 Task: Look for space in 'Izbat al Burj, Egypt from 9th June, 2023 to 16th June, 2023 for 2 adults in price range Rs.8000 to Rs.16000. Place can be entire place with 2 bedrooms having 2 beds and 1 bathroom. Property type can be house, flat, guest house. Booking option can be shelf check-in. Required host language is English.
Action: Mouse moved to (438, 87)
Screenshot: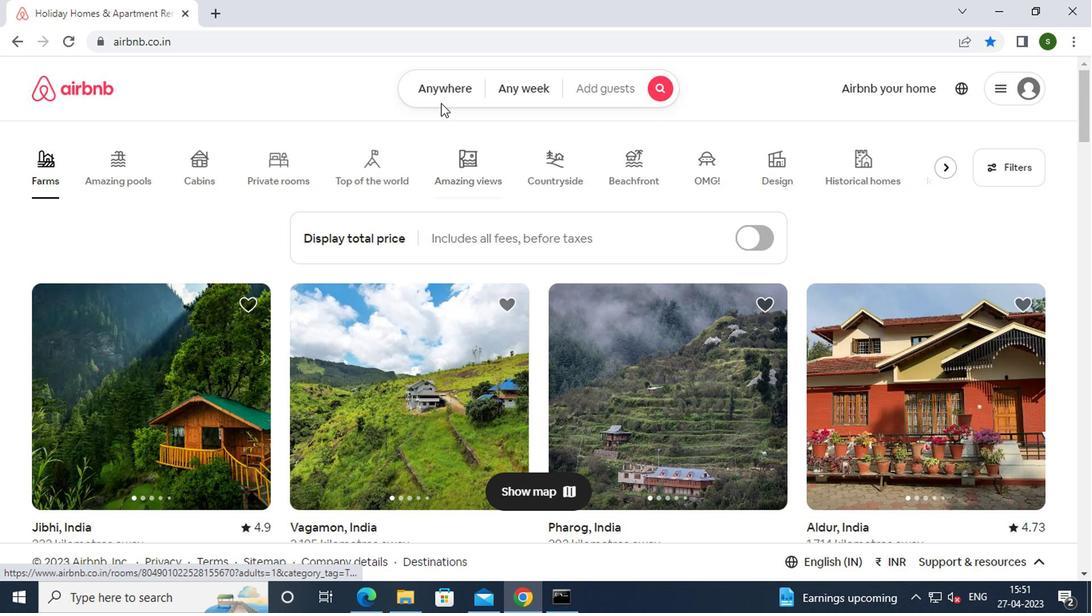
Action: Mouse pressed left at (438, 87)
Screenshot: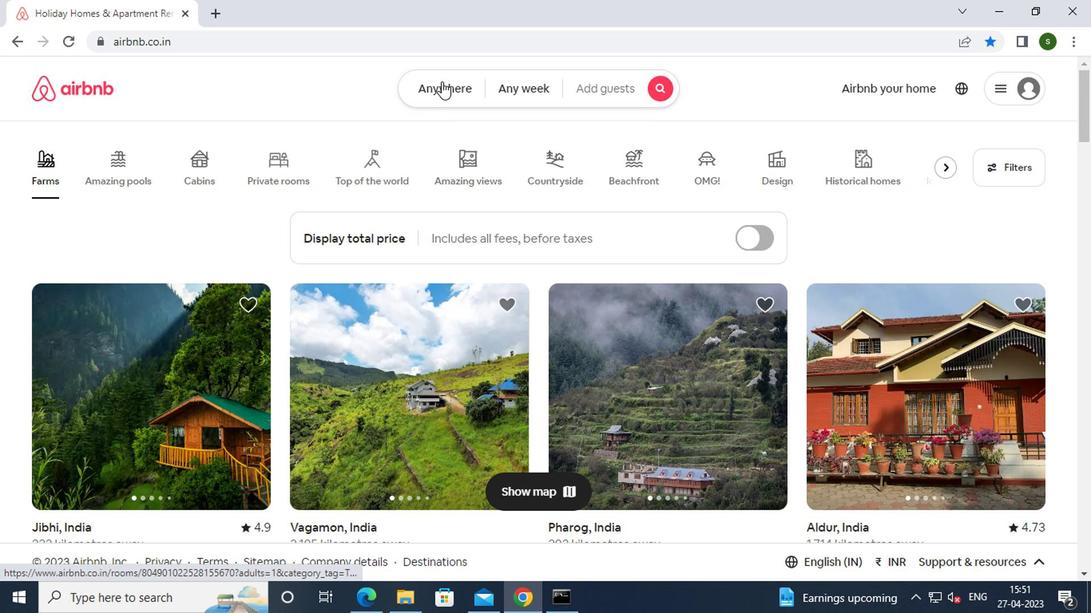 
Action: Mouse moved to (359, 161)
Screenshot: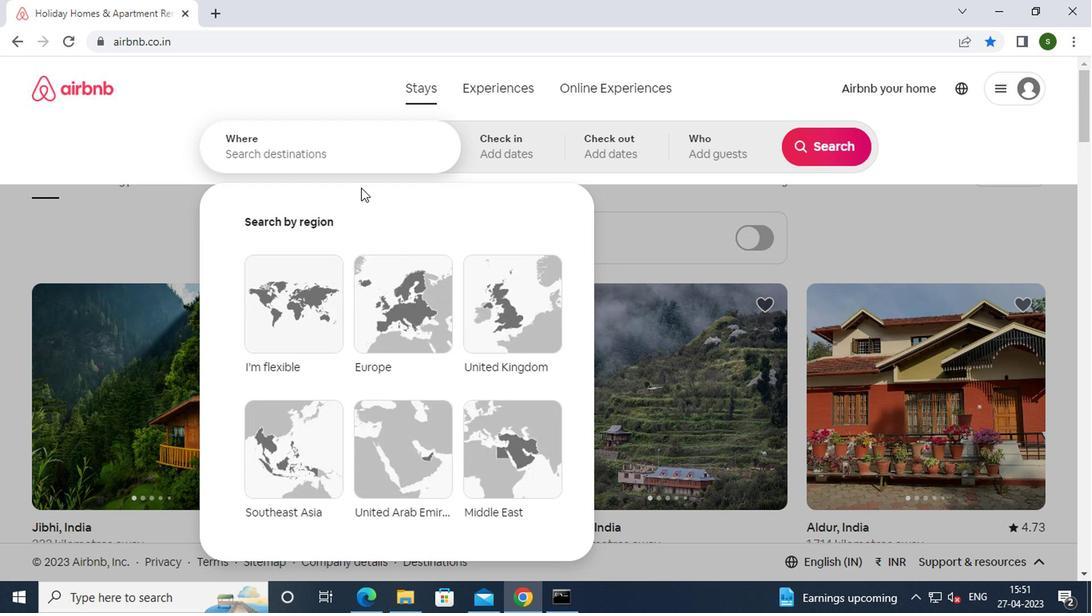 
Action: Mouse pressed left at (359, 161)
Screenshot: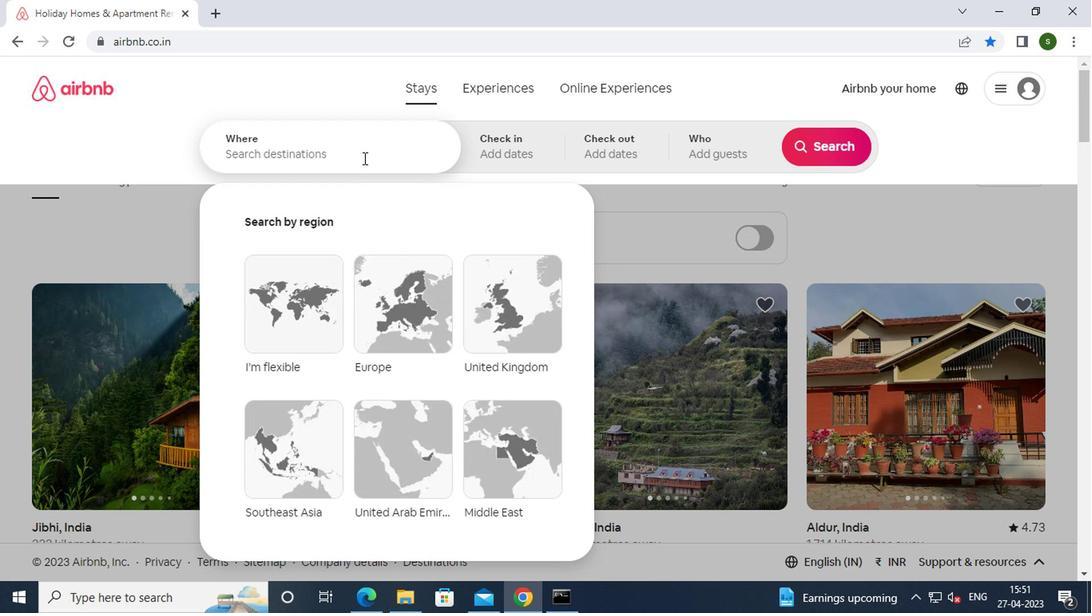 
Action: Key pressed i<Key.caps_lock>zbat<Key.space>al<Key.space><Key.caps_lock>b<Key.caps_lock>urj,<Key.space><Key.caps_lock>e<Key.caps_lock>gypt<Key.enter>
Screenshot: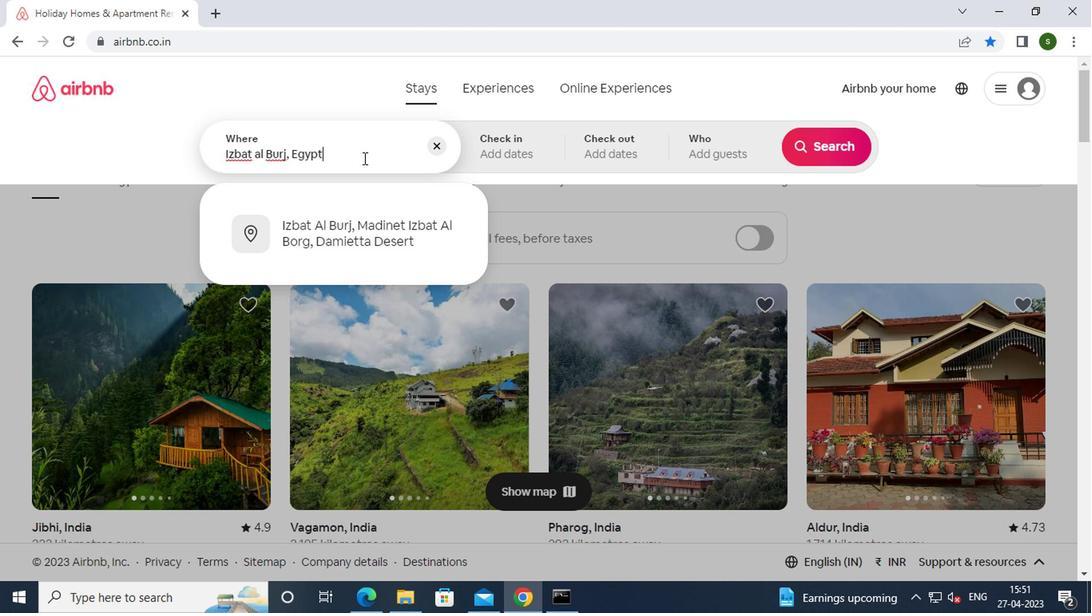 
Action: Mouse moved to (812, 261)
Screenshot: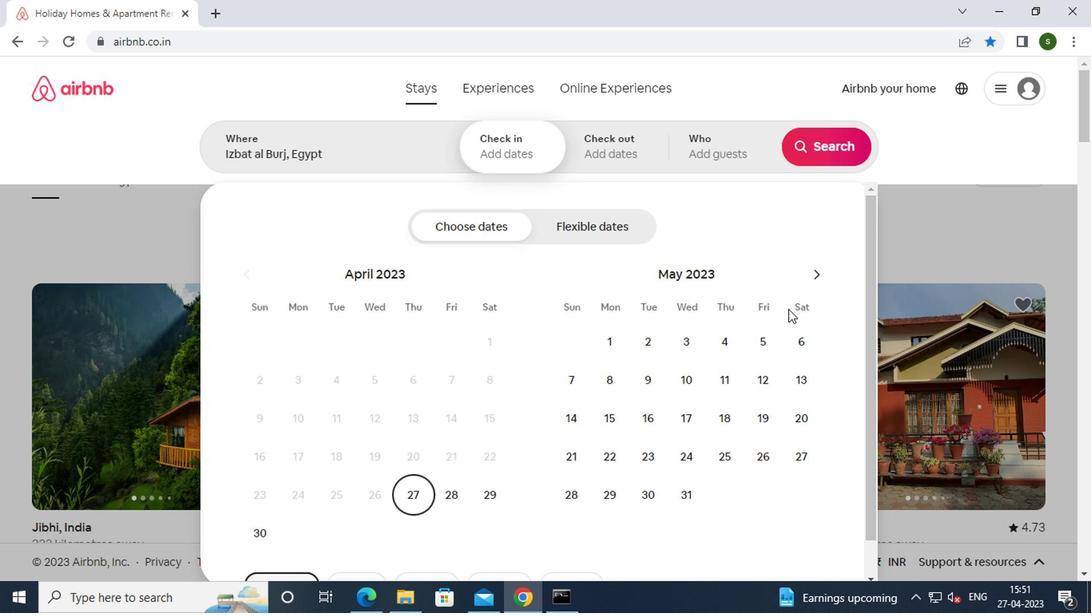 
Action: Mouse pressed left at (812, 261)
Screenshot: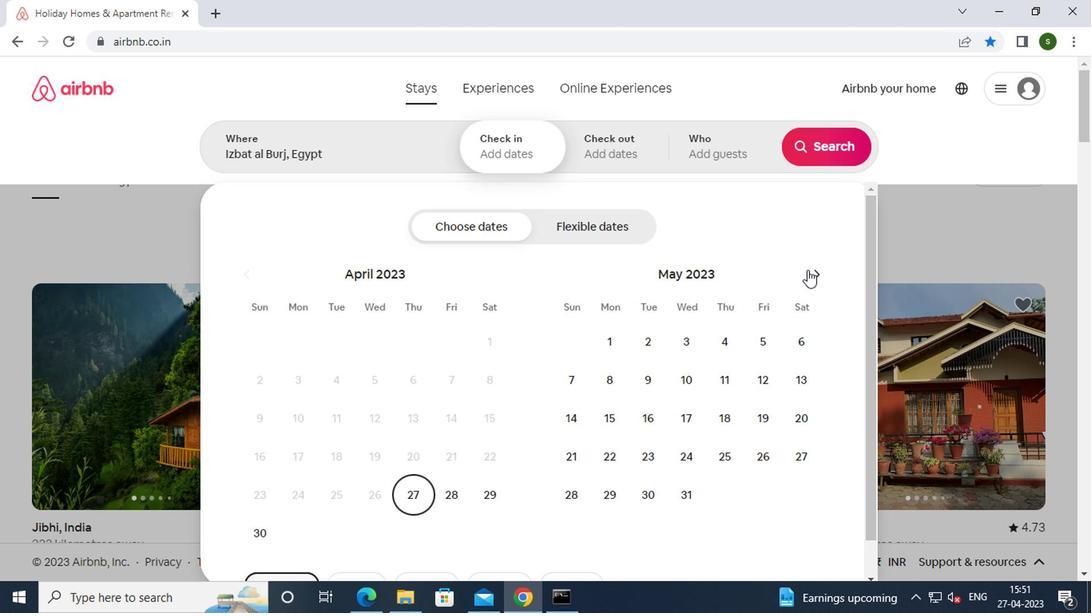 
Action: Mouse moved to (813, 271)
Screenshot: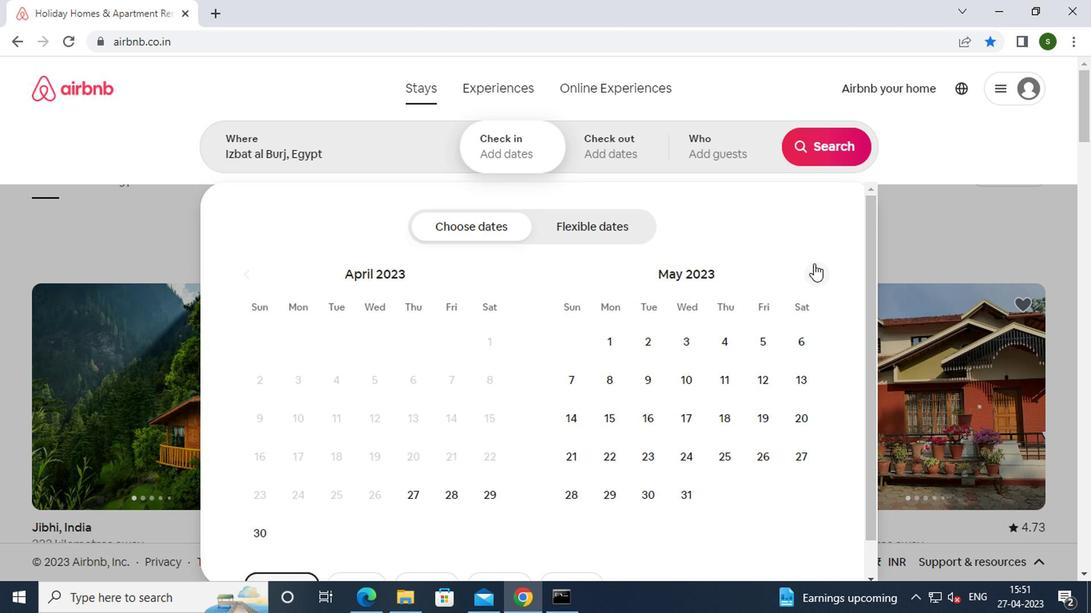 
Action: Mouse pressed left at (813, 271)
Screenshot: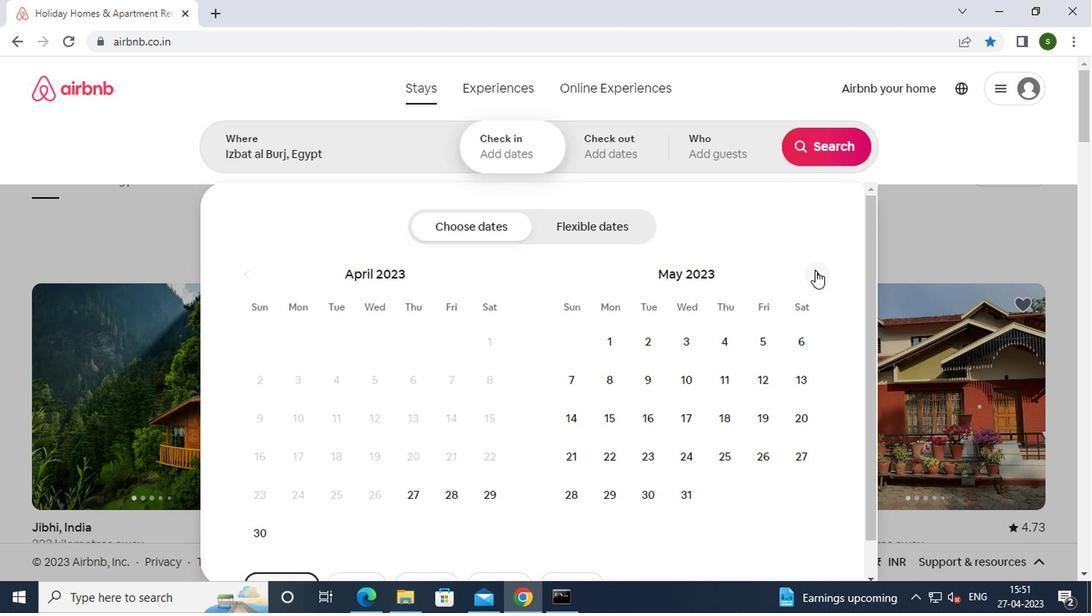 
Action: Mouse moved to (768, 383)
Screenshot: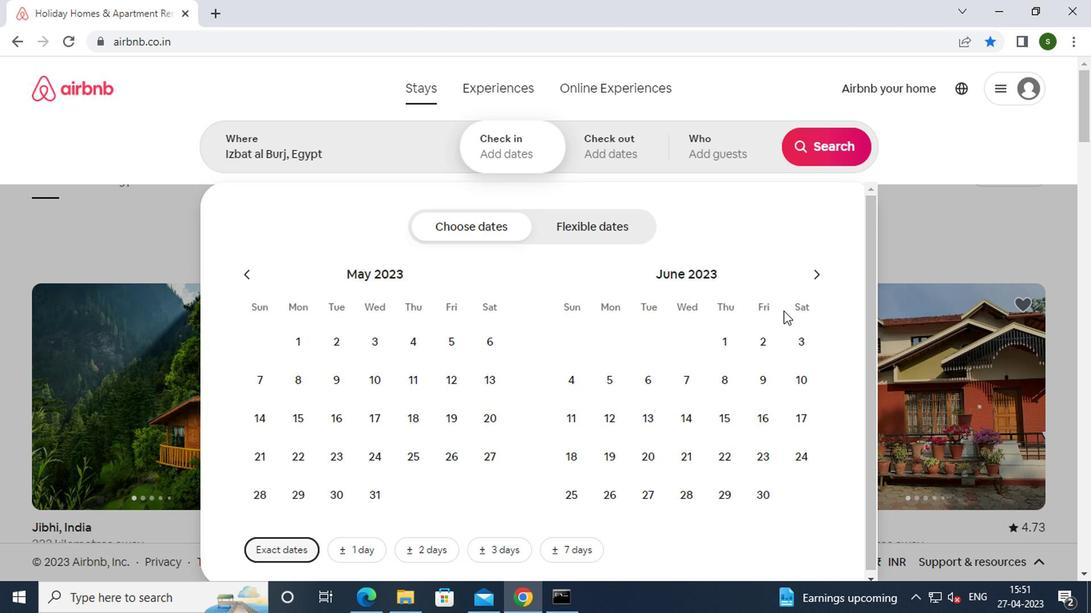 
Action: Mouse pressed left at (768, 383)
Screenshot: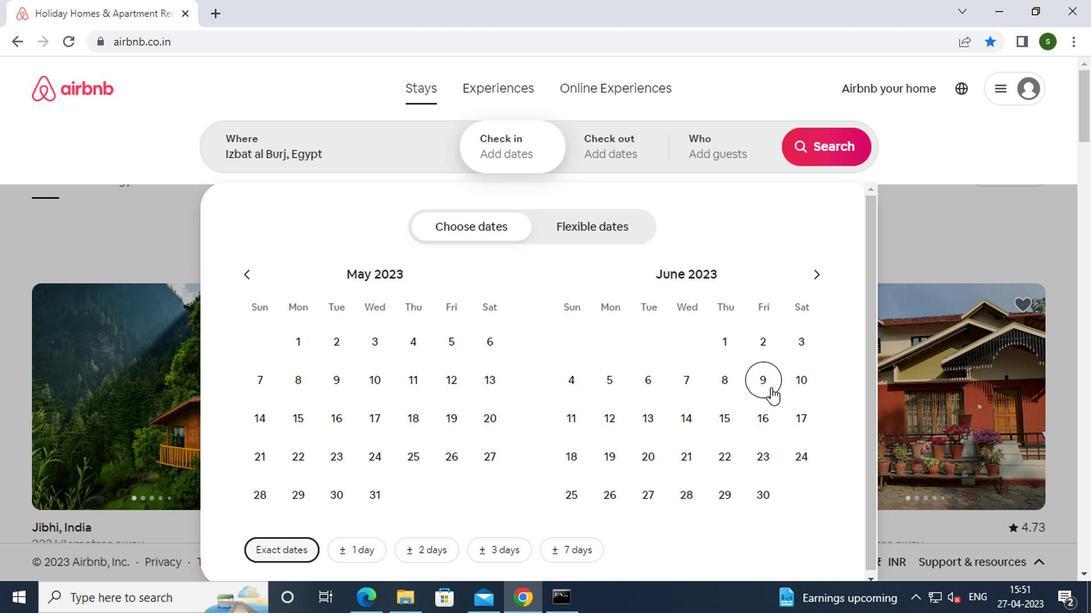 
Action: Mouse moved to (757, 414)
Screenshot: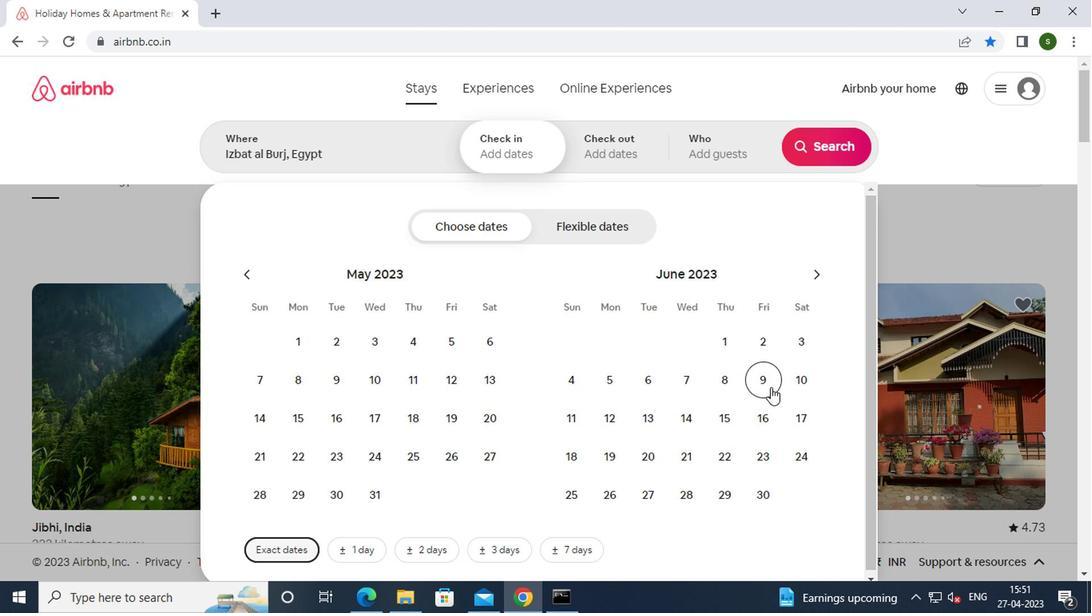 
Action: Mouse pressed left at (757, 414)
Screenshot: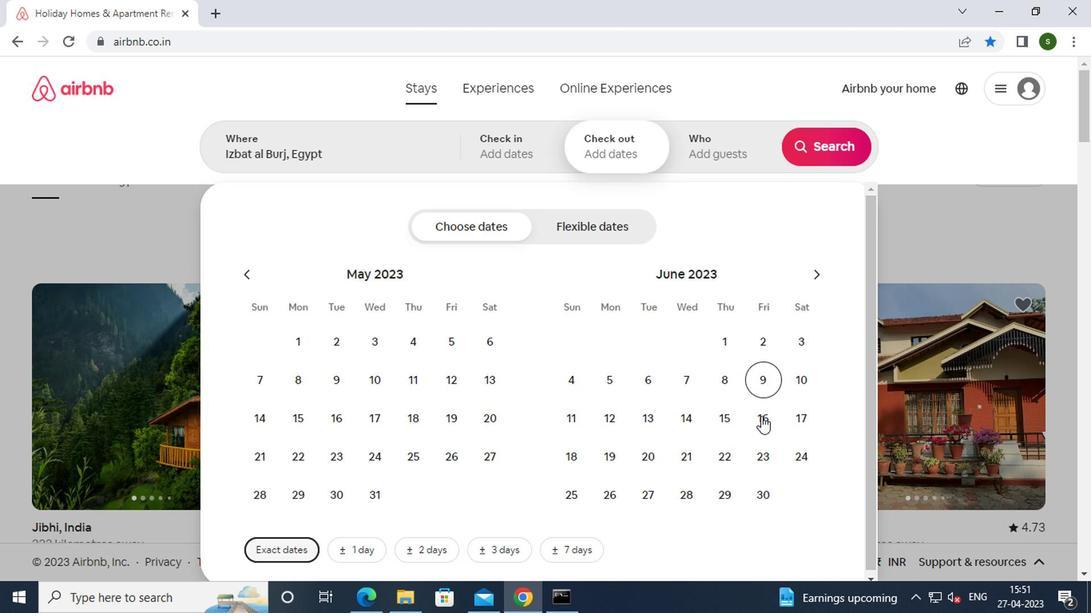 
Action: Mouse moved to (733, 161)
Screenshot: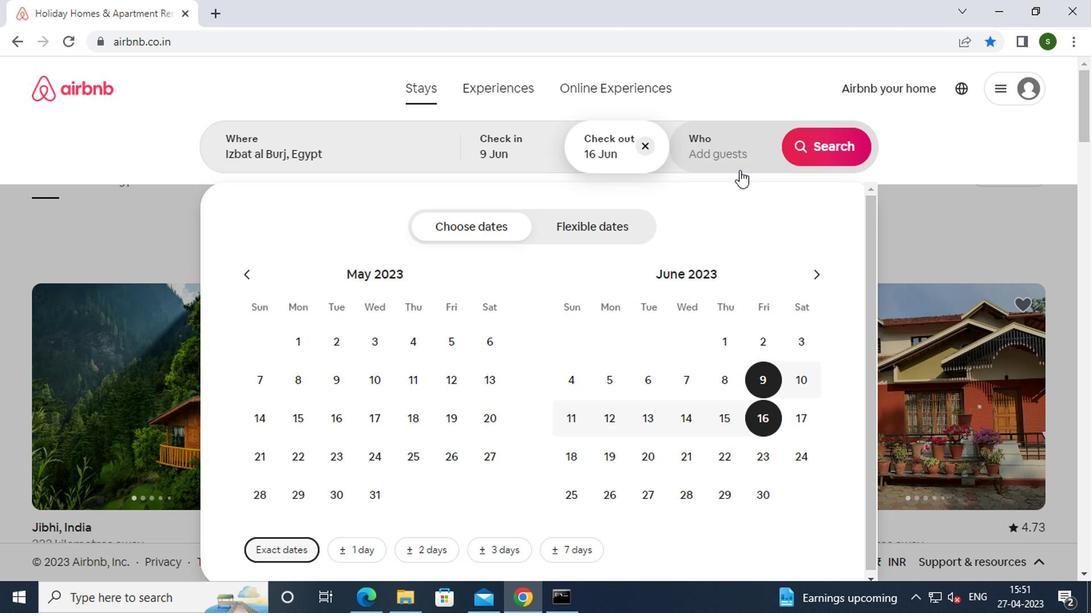 
Action: Mouse pressed left at (733, 161)
Screenshot: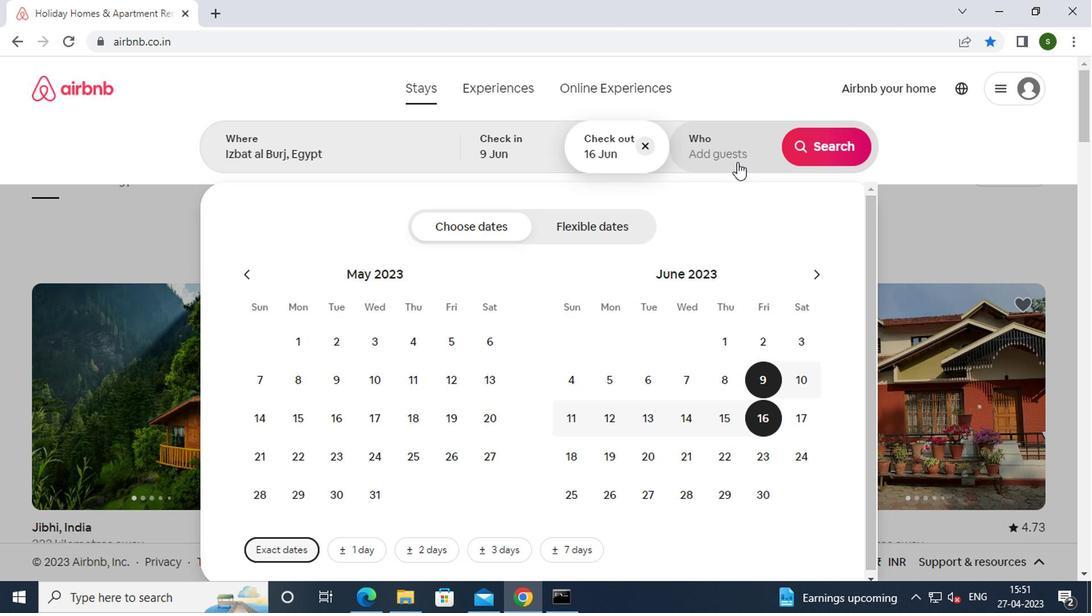 
Action: Mouse moved to (833, 236)
Screenshot: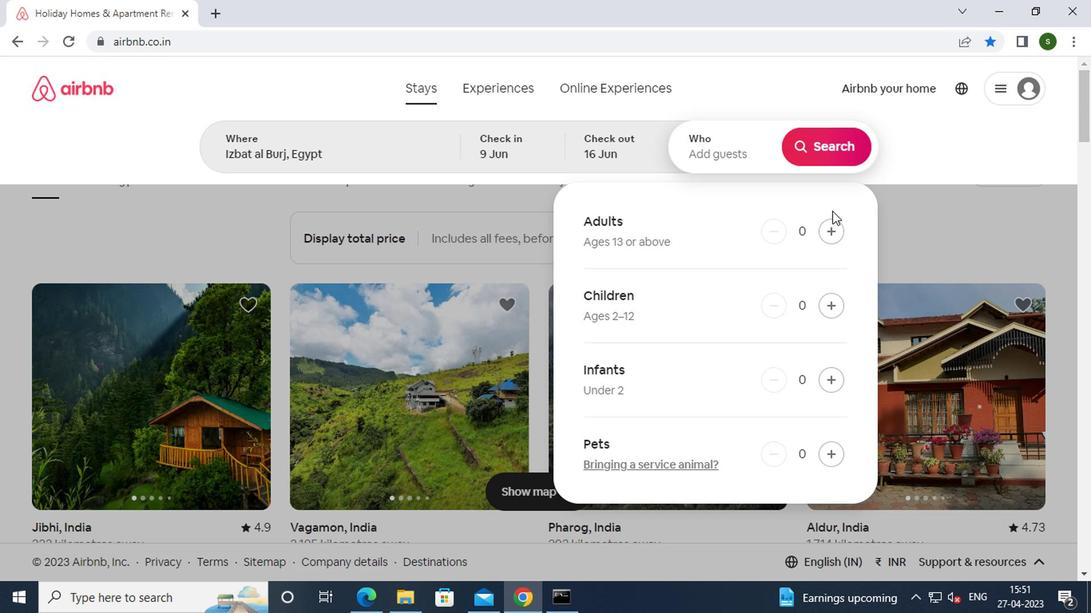 
Action: Mouse pressed left at (833, 236)
Screenshot: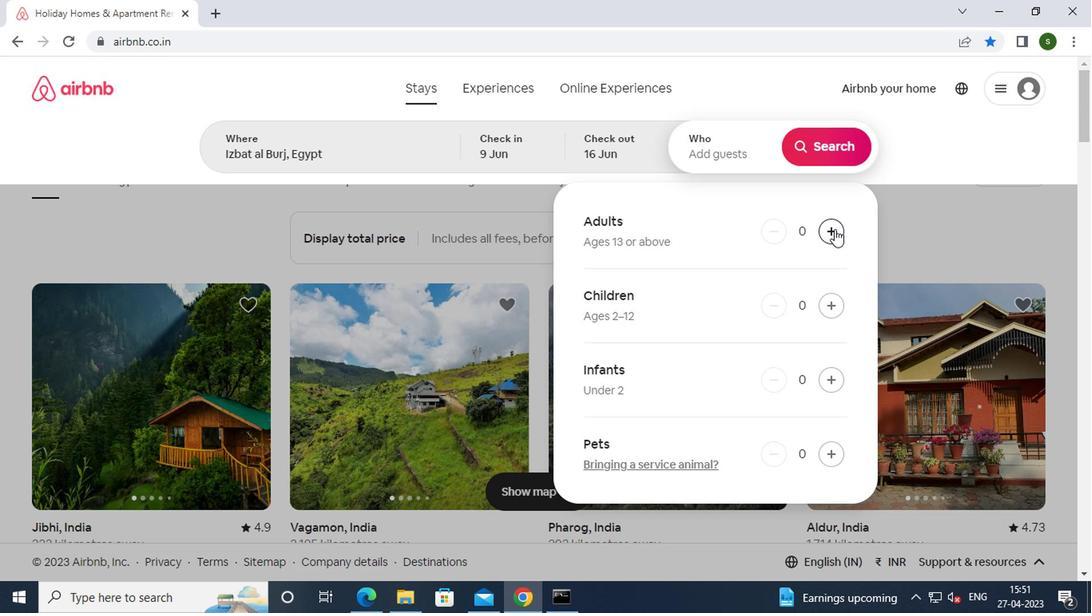 
Action: Mouse pressed left at (833, 236)
Screenshot: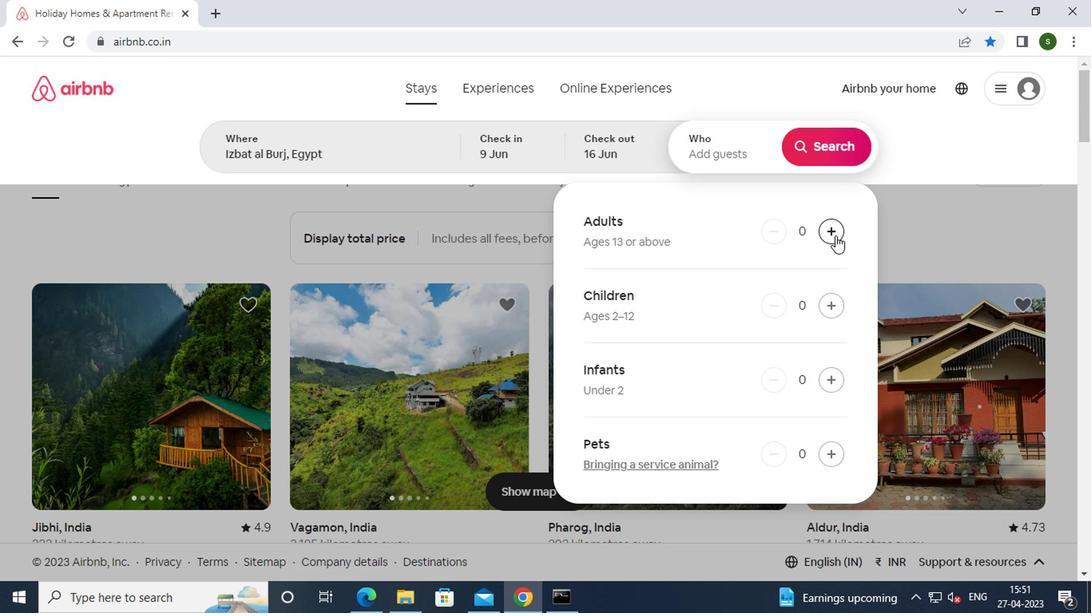 
Action: Mouse moved to (813, 150)
Screenshot: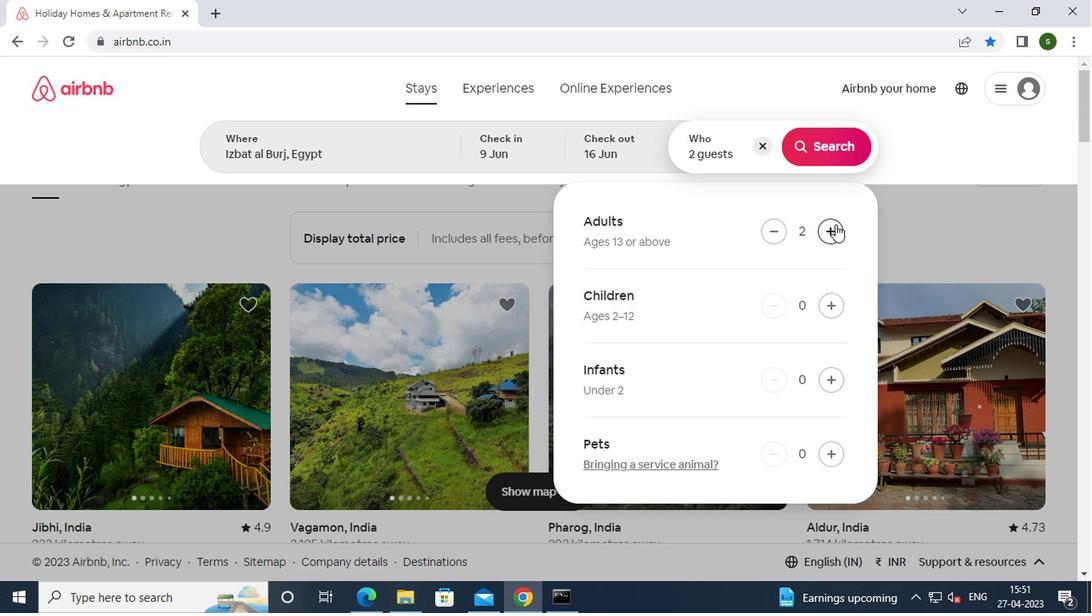 
Action: Mouse pressed left at (813, 150)
Screenshot: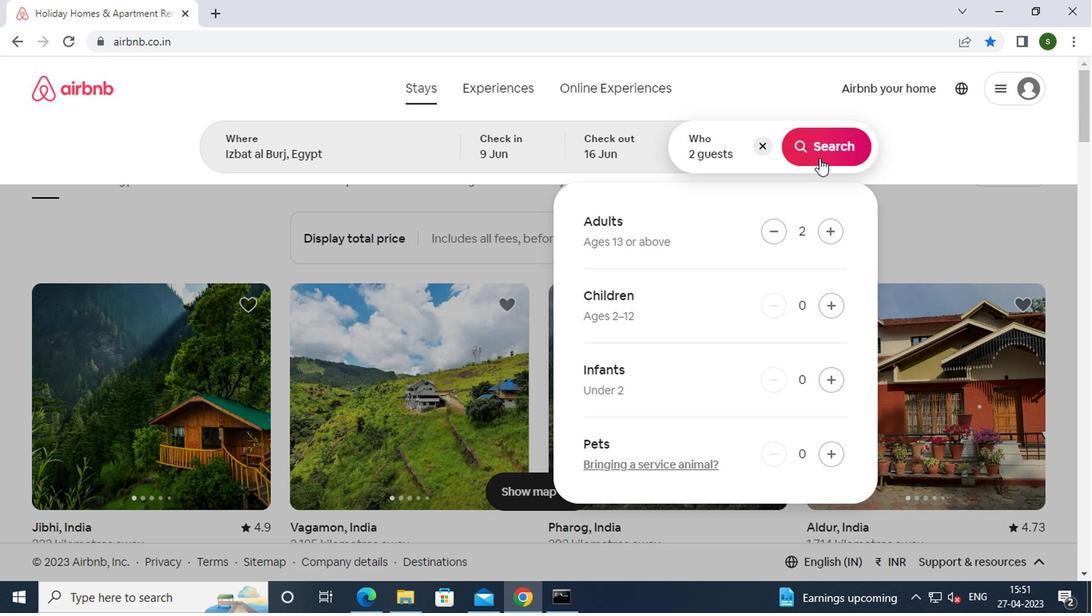 
Action: Mouse moved to (993, 155)
Screenshot: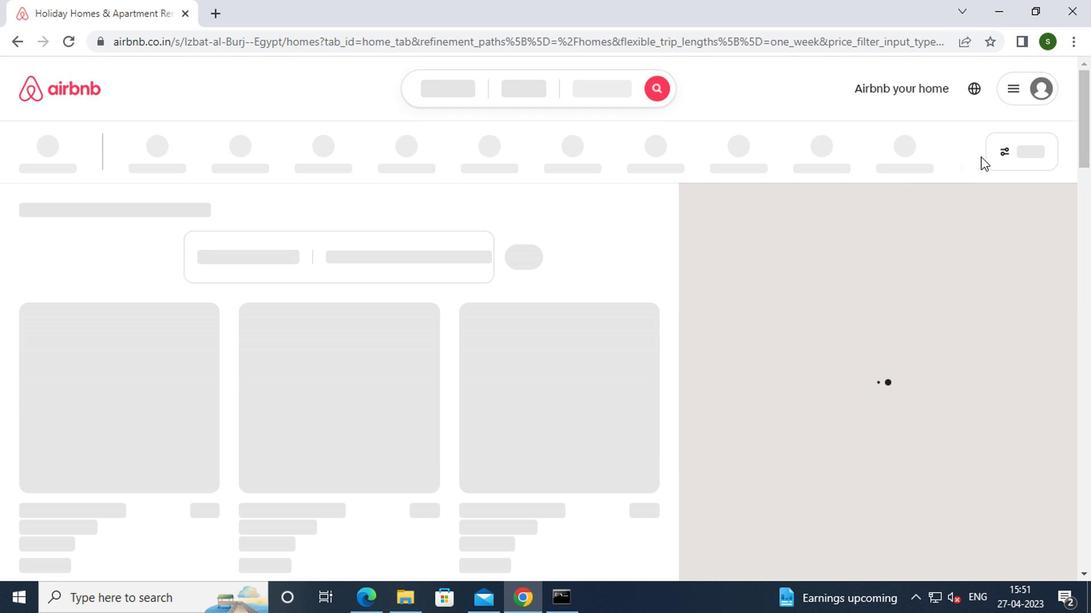 
Action: Mouse pressed left at (993, 155)
Screenshot: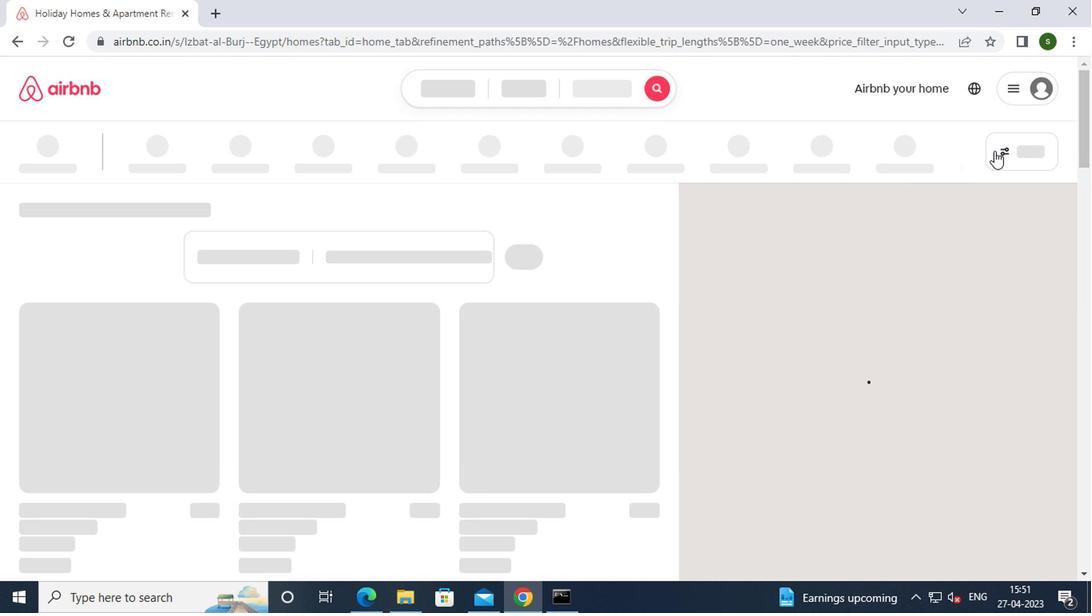 
Action: Mouse pressed left at (993, 155)
Screenshot: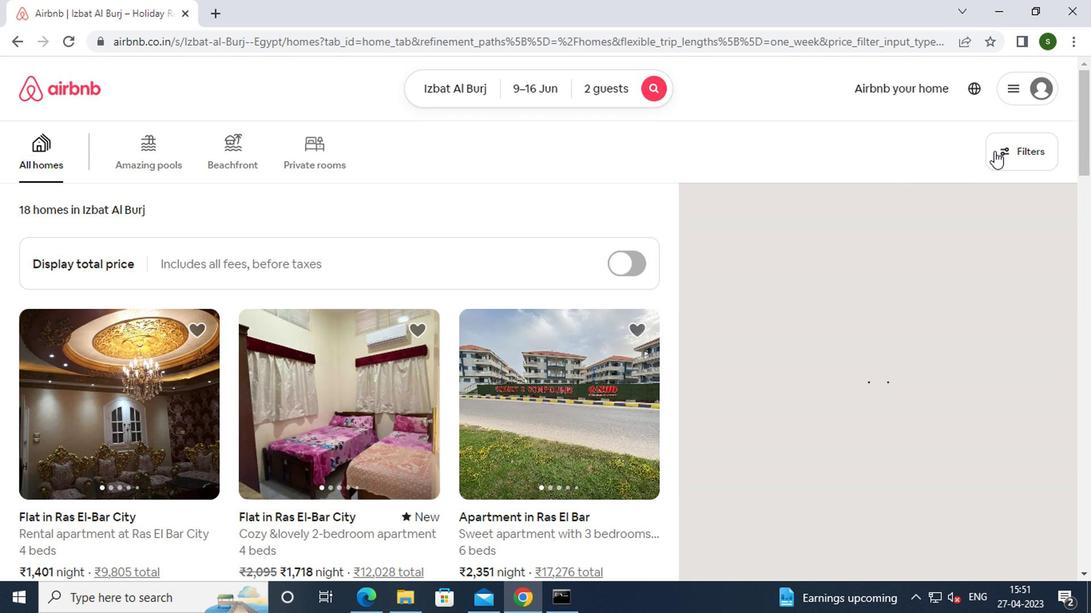 
Action: Mouse moved to (405, 359)
Screenshot: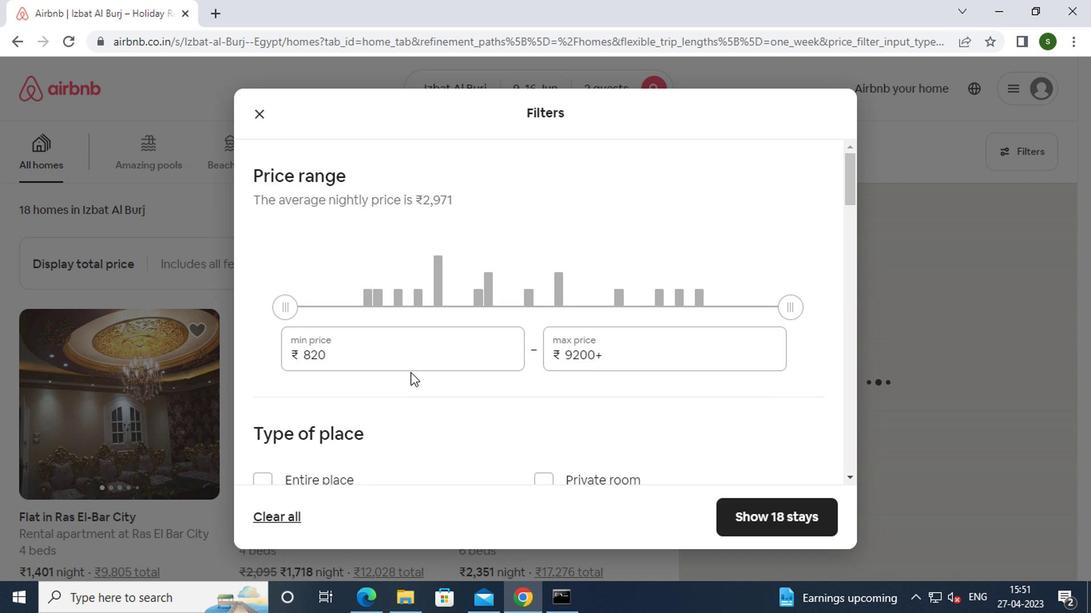 
Action: Mouse pressed left at (405, 359)
Screenshot: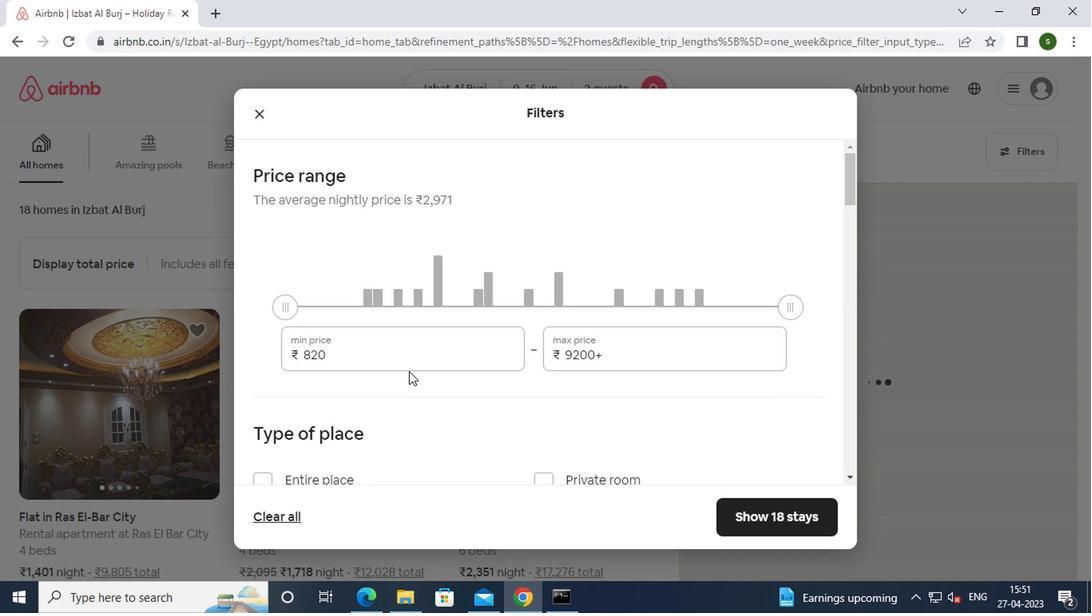 
Action: Key pressed <Key.backspace><Key.backspace><Key.backspace><Key.backspace><Key.backspace>8000
Screenshot: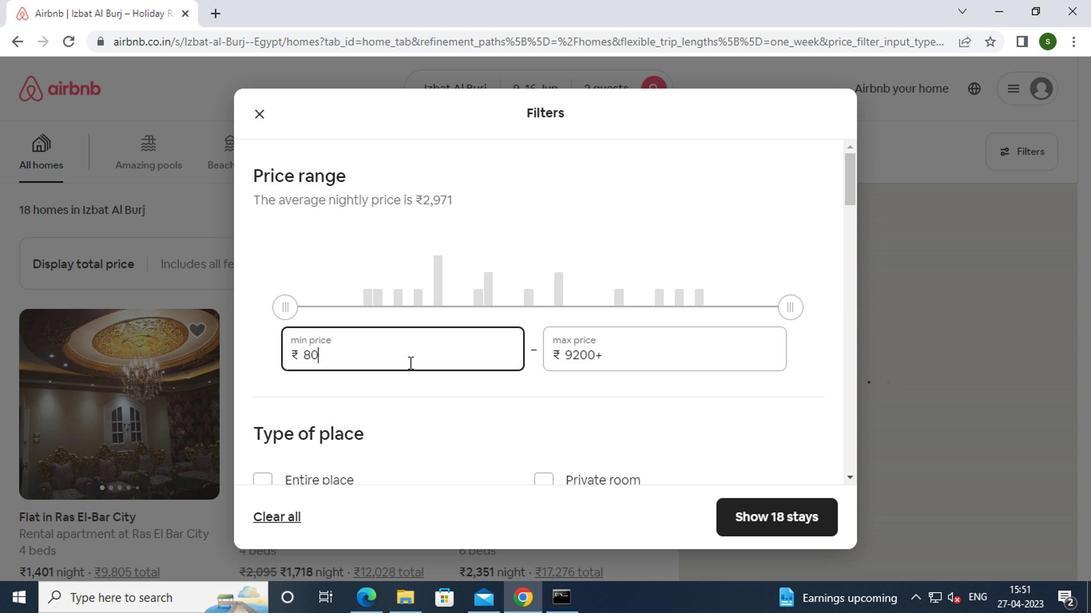 
Action: Mouse moved to (628, 355)
Screenshot: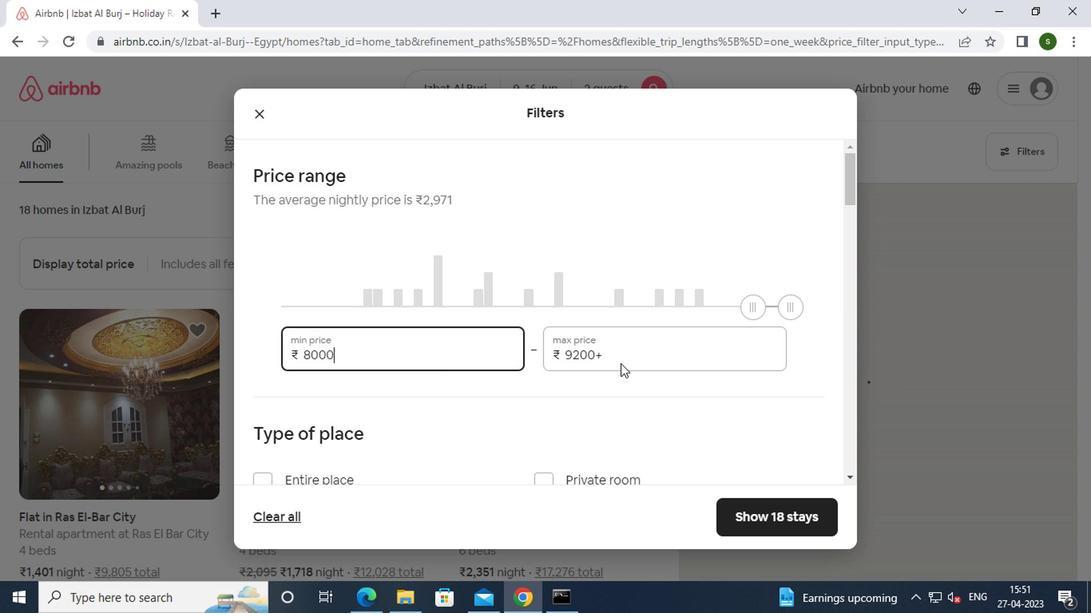 
Action: Mouse pressed left at (628, 355)
Screenshot: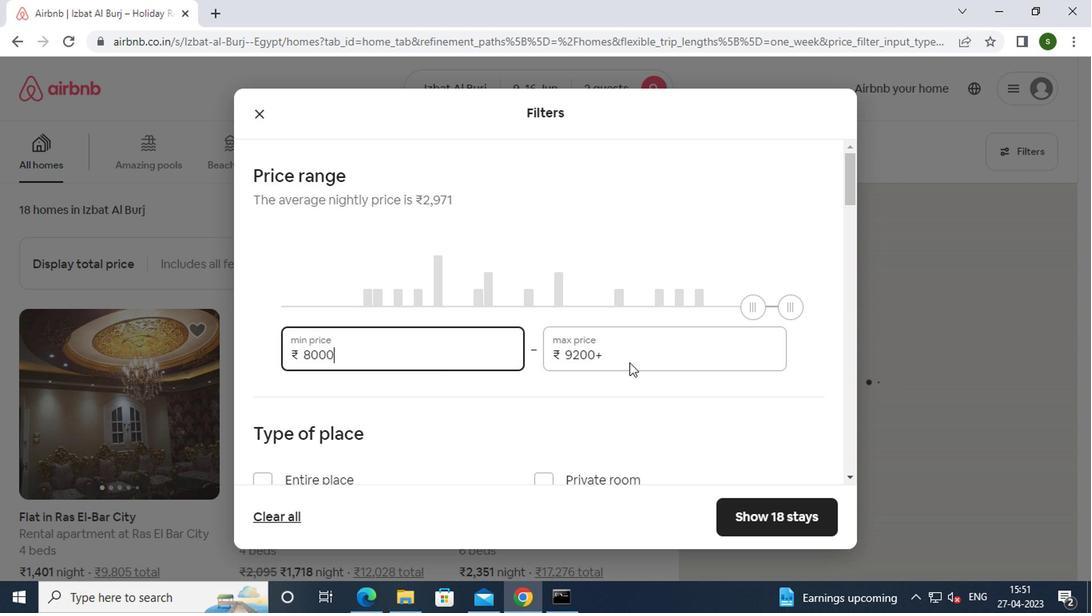 
Action: Key pressed <Key.backspace><Key.backspace><Key.backspace><Key.backspace><Key.backspace><Key.backspace><Key.backspace><Key.backspace><Key.backspace><Key.backspace><Key.backspace>16000
Screenshot: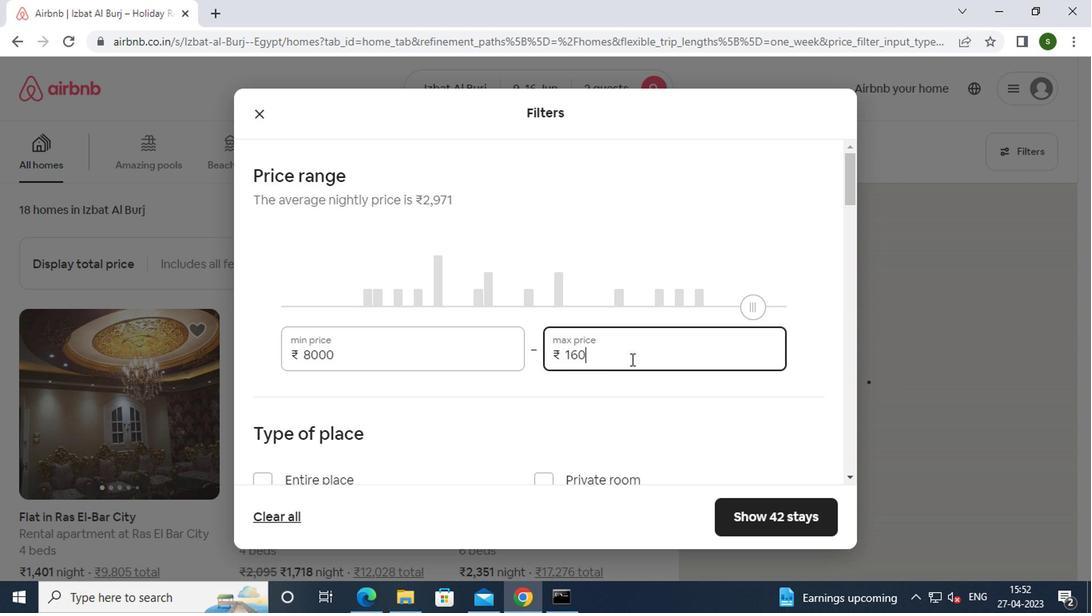 
Action: Mouse moved to (546, 363)
Screenshot: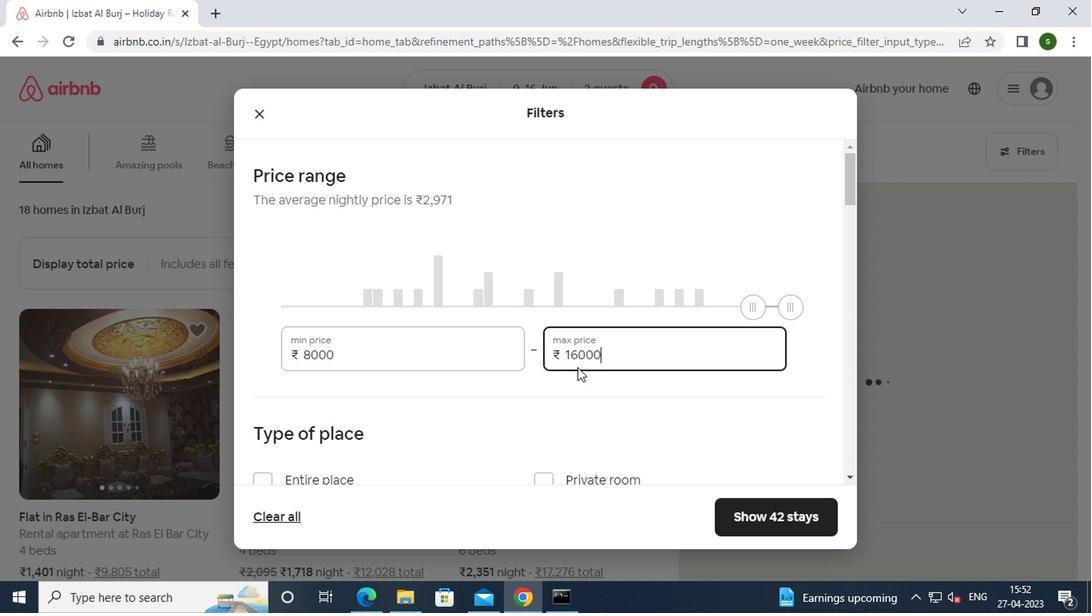 
Action: Mouse scrolled (546, 362) with delta (0, -1)
Screenshot: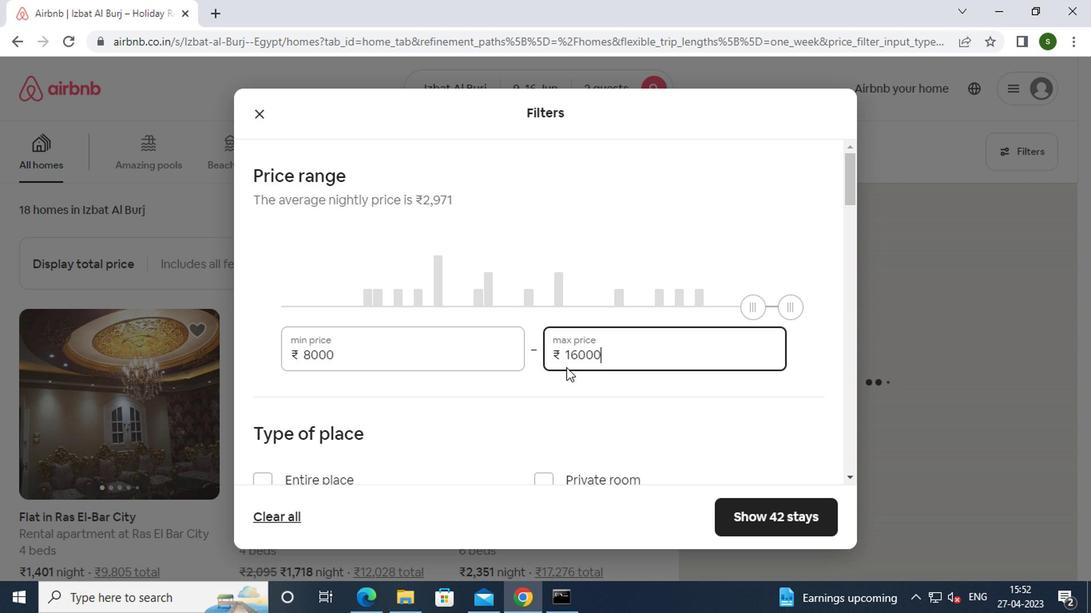 
Action: Mouse scrolled (546, 362) with delta (0, -1)
Screenshot: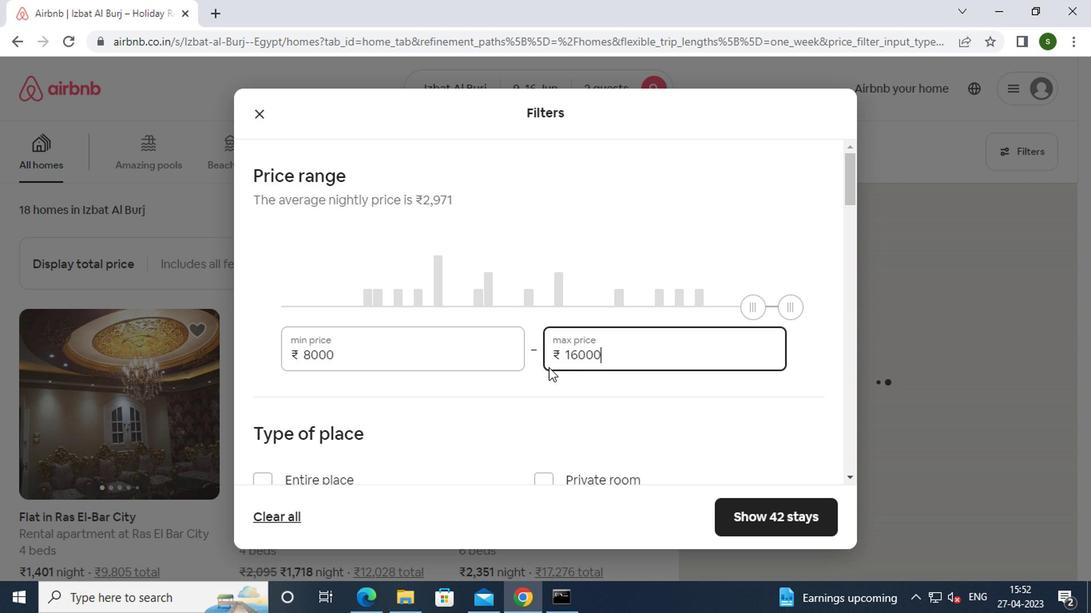 
Action: Mouse moved to (337, 314)
Screenshot: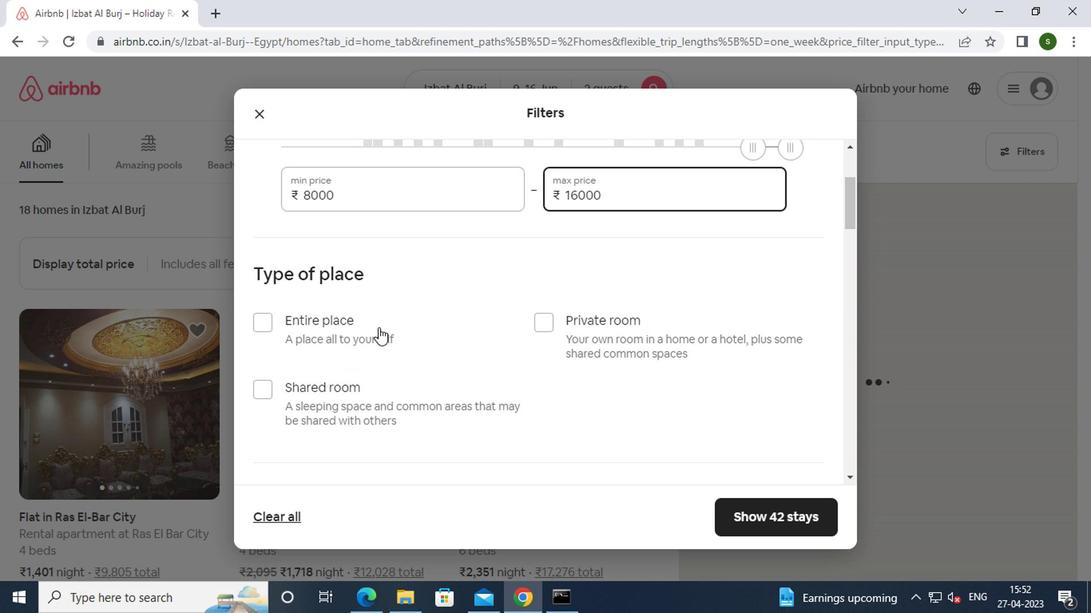 
Action: Mouse pressed left at (337, 314)
Screenshot: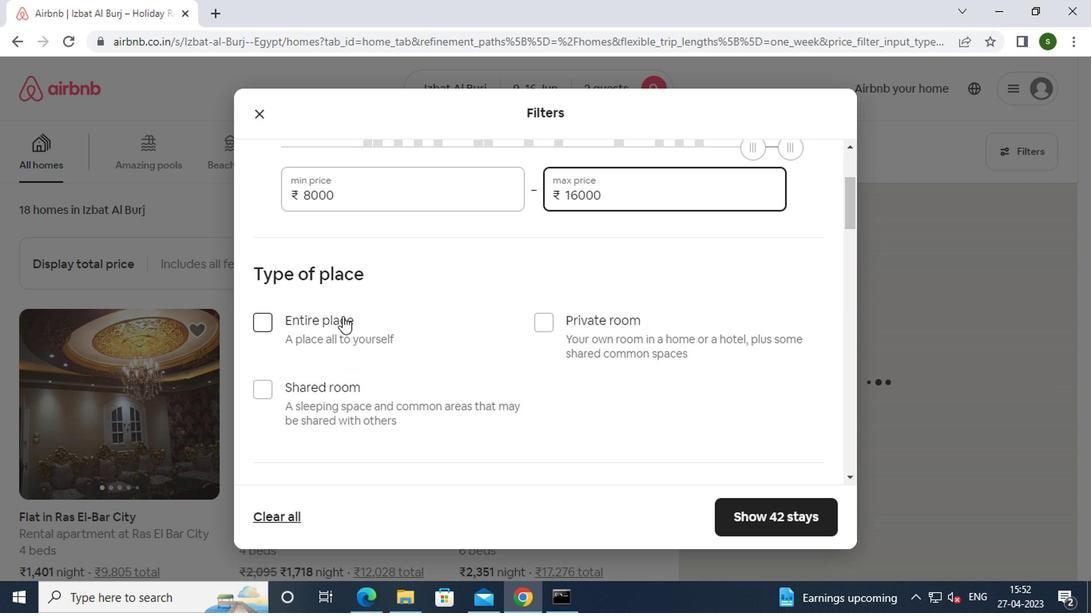
Action: Mouse moved to (422, 319)
Screenshot: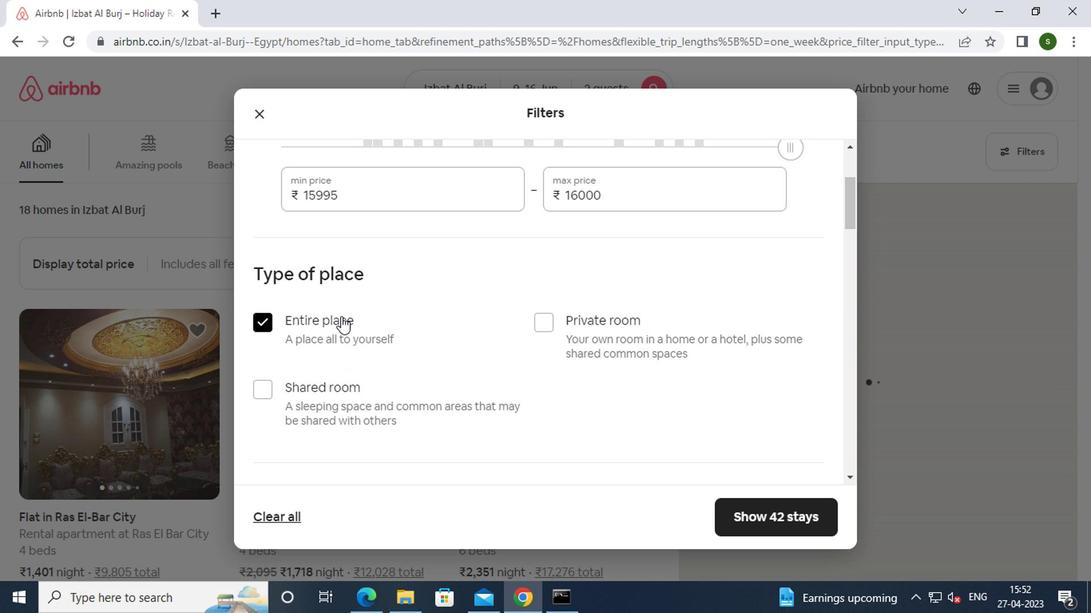 
Action: Mouse scrolled (422, 318) with delta (0, -1)
Screenshot: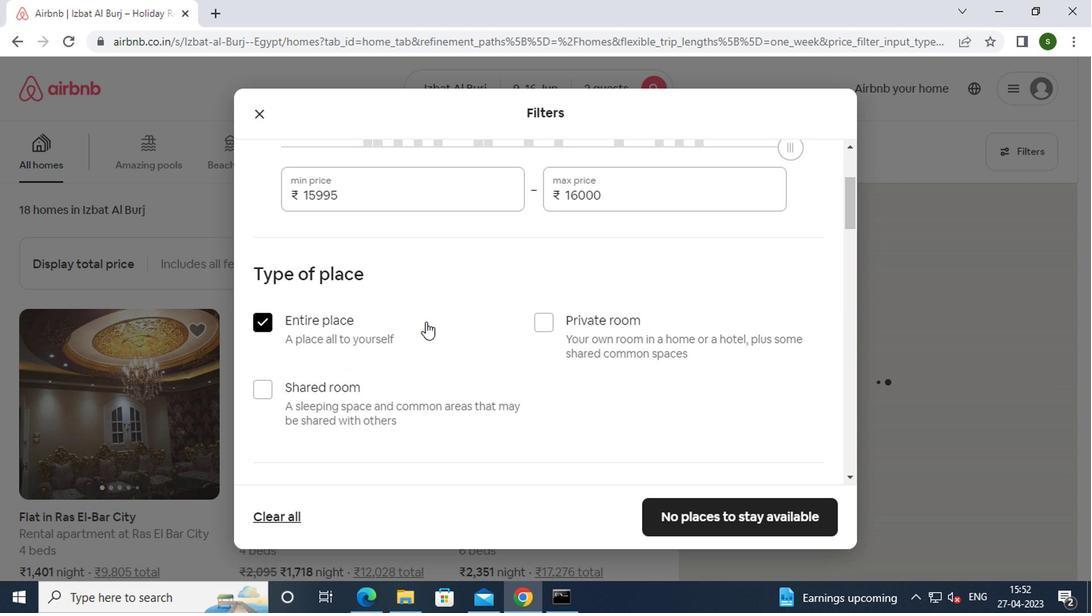
Action: Mouse scrolled (422, 318) with delta (0, -1)
Screenshot: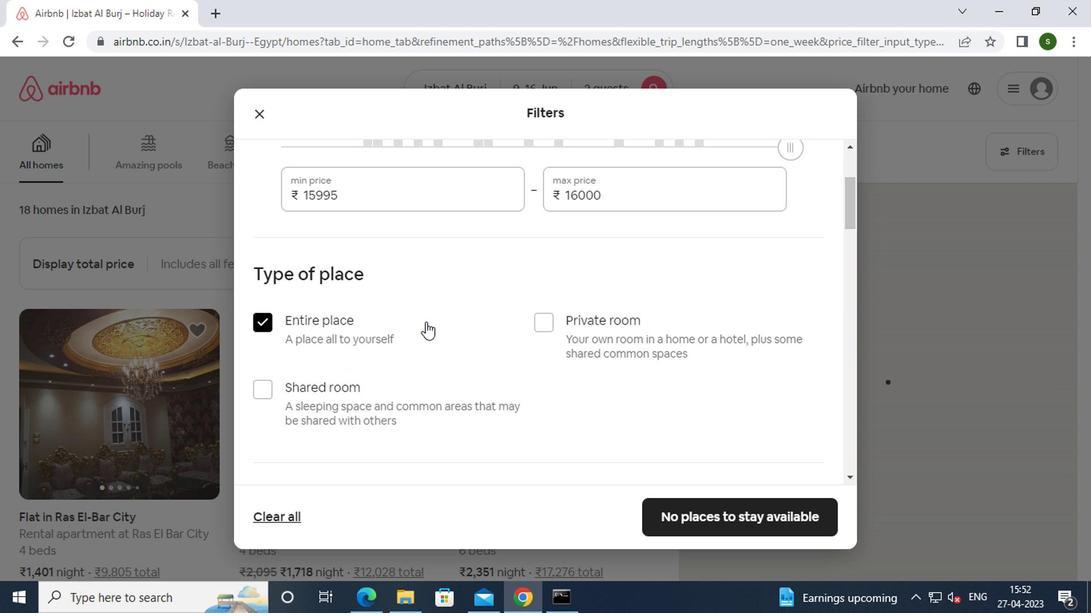 
Action: Mouse scrolled (422, 318) with delta (0, -1)
Screenshot: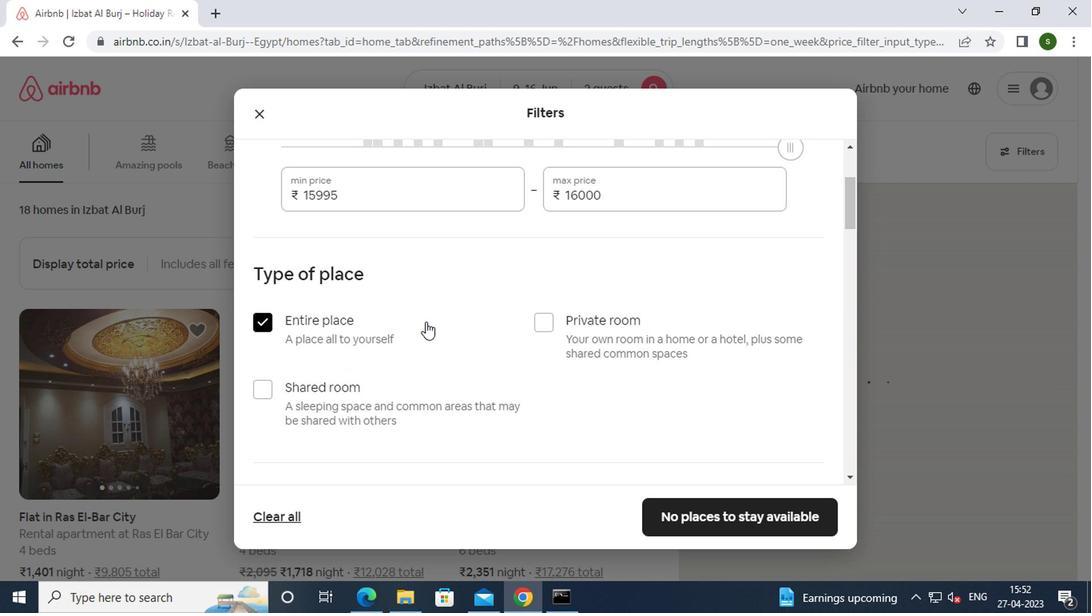 
Action: Mouse scrolled (422, 318) with delta (0, -1)
Screenshot: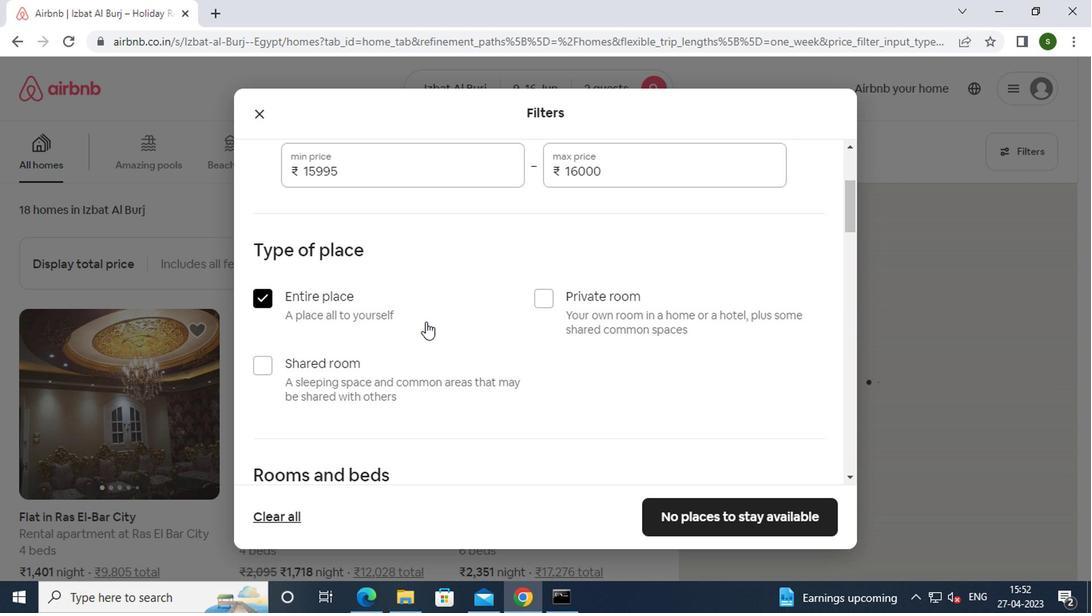 
Action: Mouse scrolled (422, 318) with delta (0, -1)
Screenshot: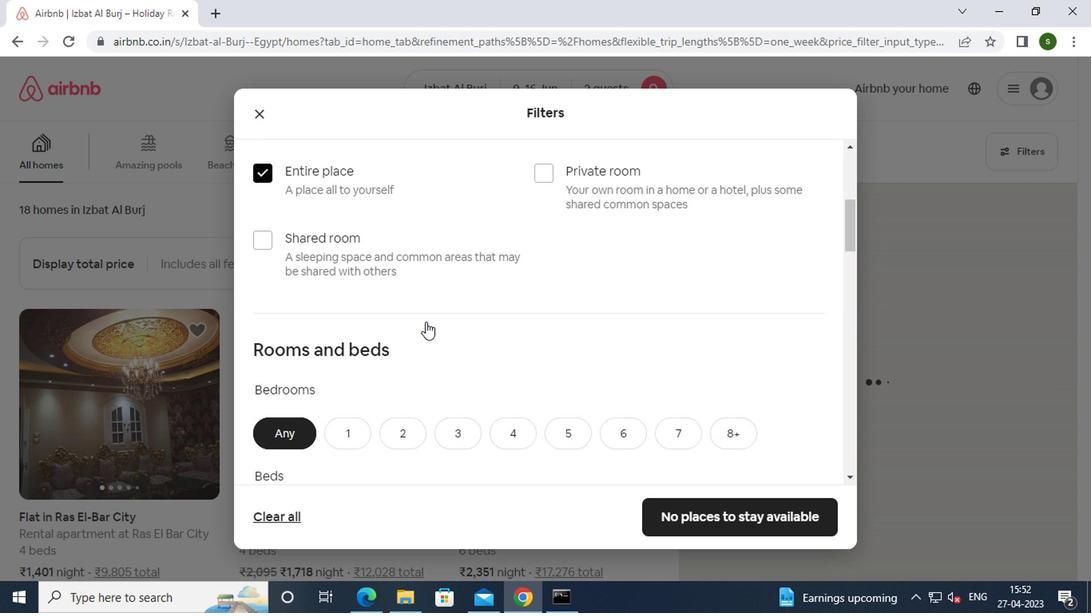 
Action: Mouse moved to (401, 179)
Screenshot: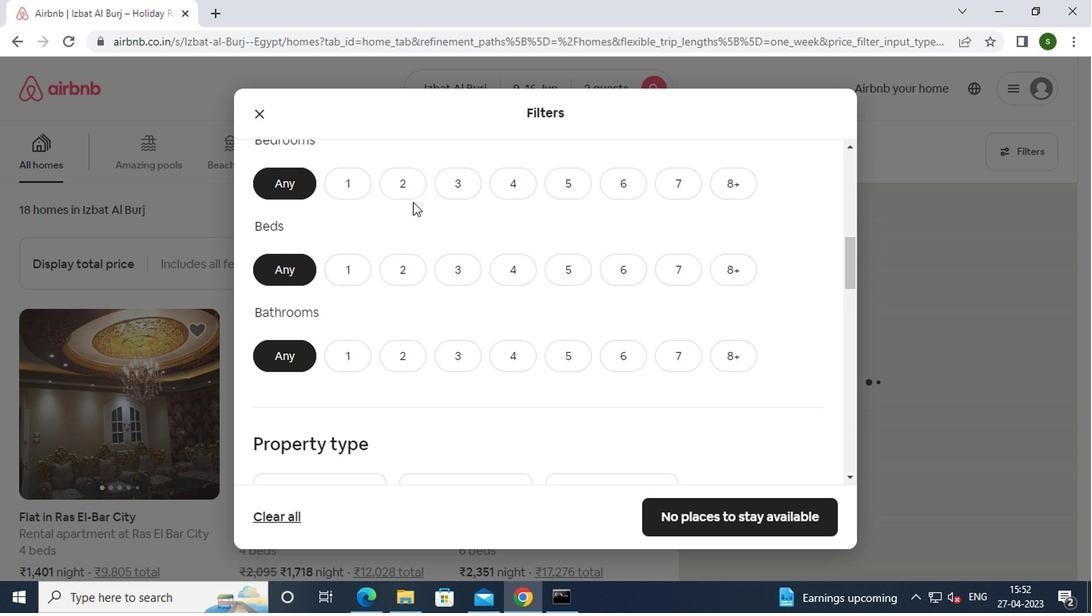 
Action: Mouse pressed left at (401, 179)
Screenshot: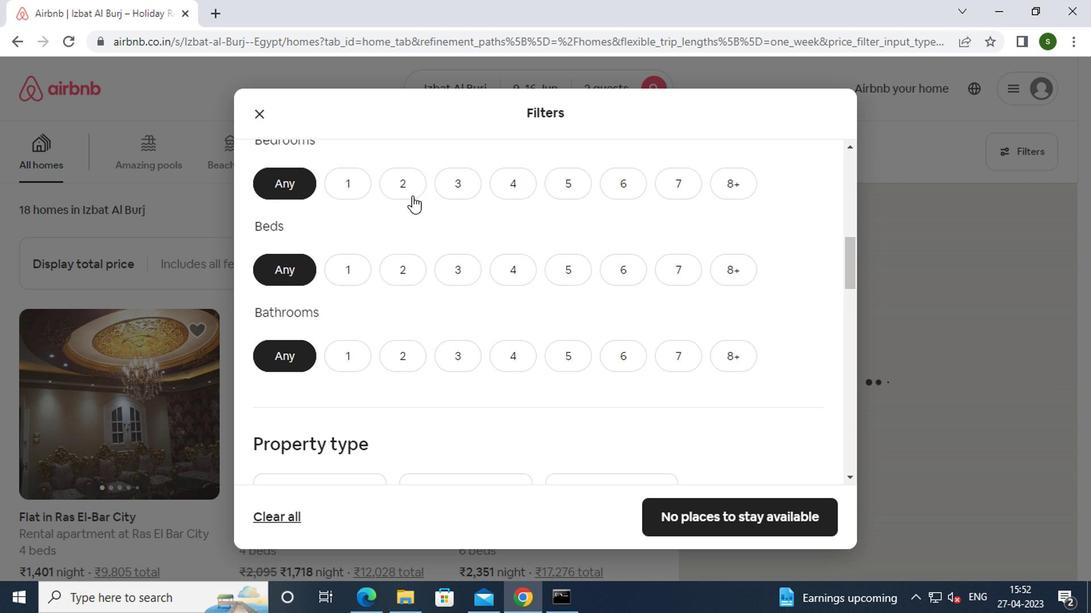 
Action: Mouse moved to (396, 277)
Screenshot: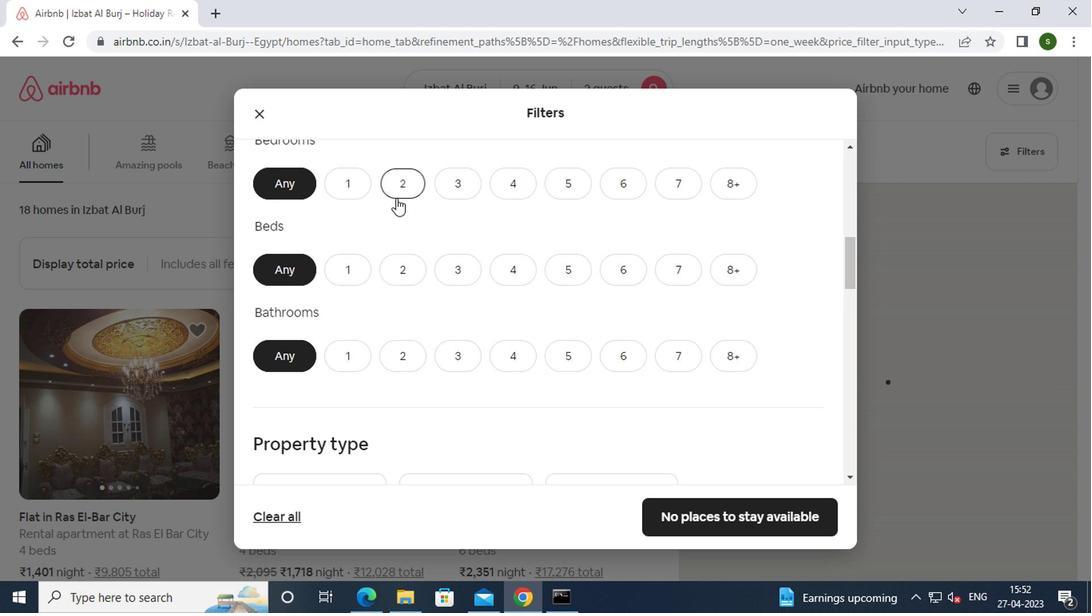 
Action: Mouse pressed left at (396, 277)
Screenshot: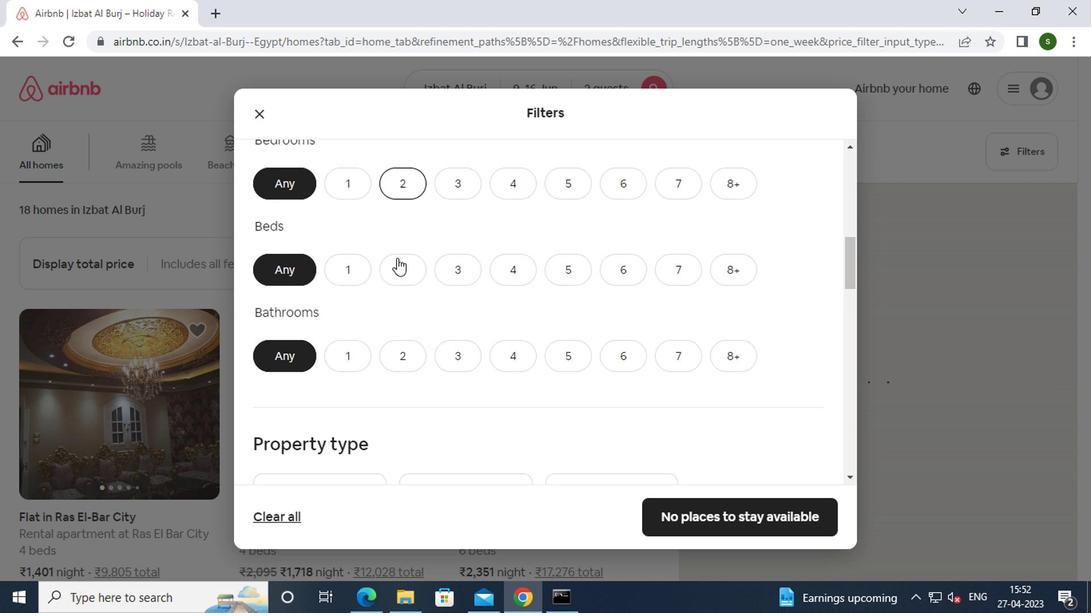 
Action: Mouse moved to (349, 352)
Screenshot: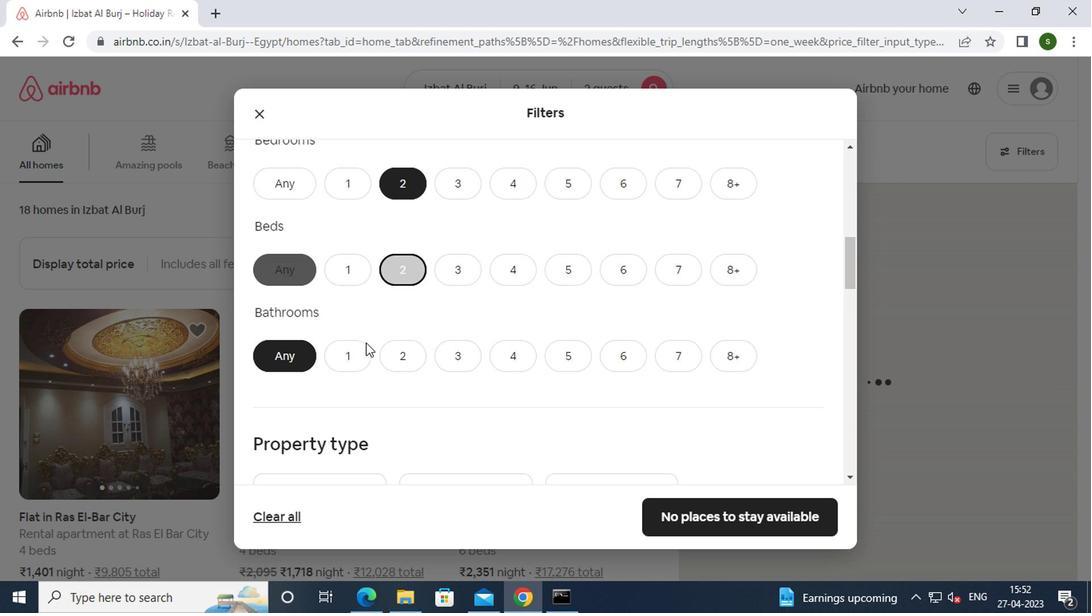 
Action: Mouse pressed left at (349, 352)
Screenshot: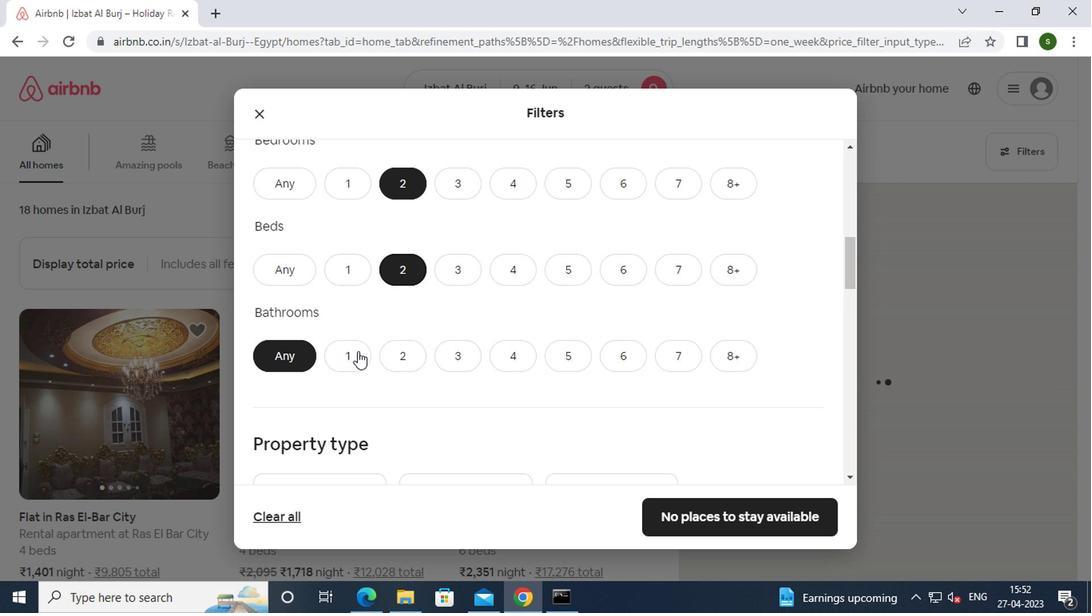
Action: Mouse moved to (470, 336)
Screenshot: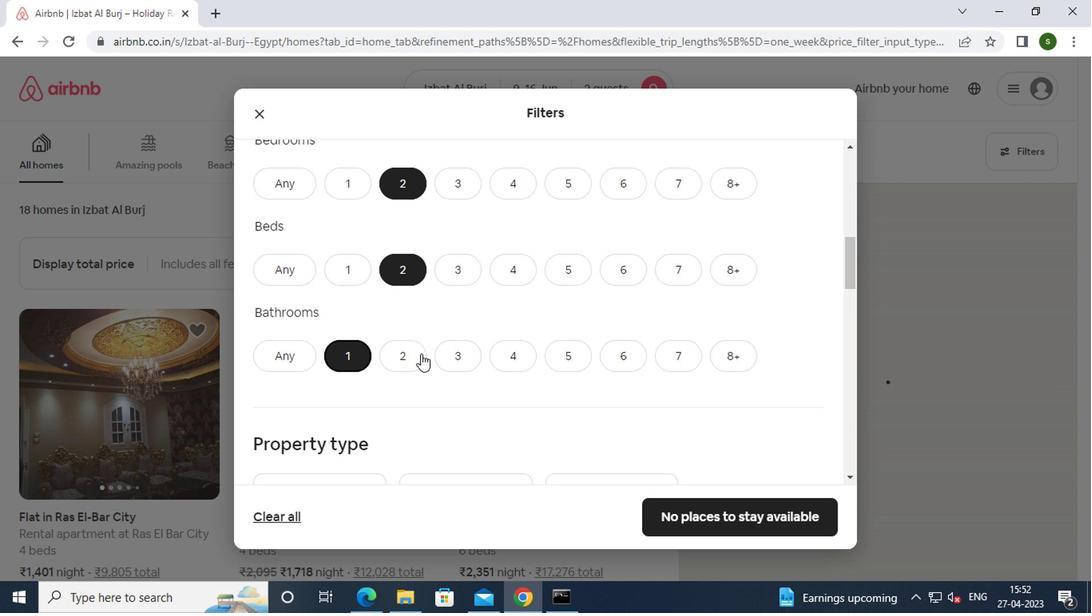 
Action: Mouse scrolled (470, 335) with delta (0, 0)
Screenshot: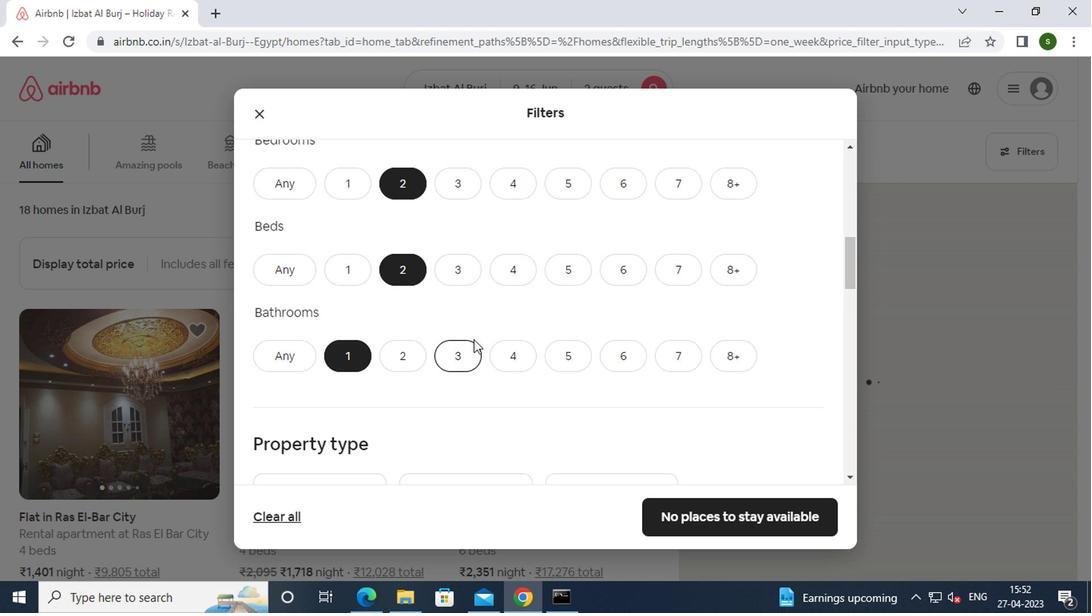 
Action: Mouse scrolled (470, 335) with delta (0, 0)
Screenshot: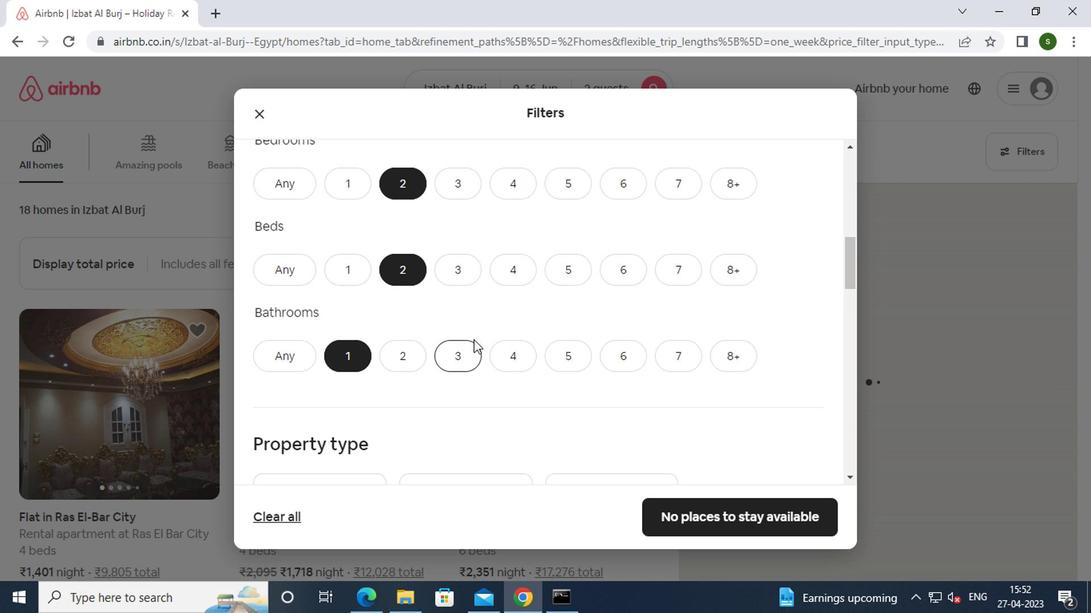 
Action: Mouse scrolled (470, 335) with delta (0, 0)
Screenshot: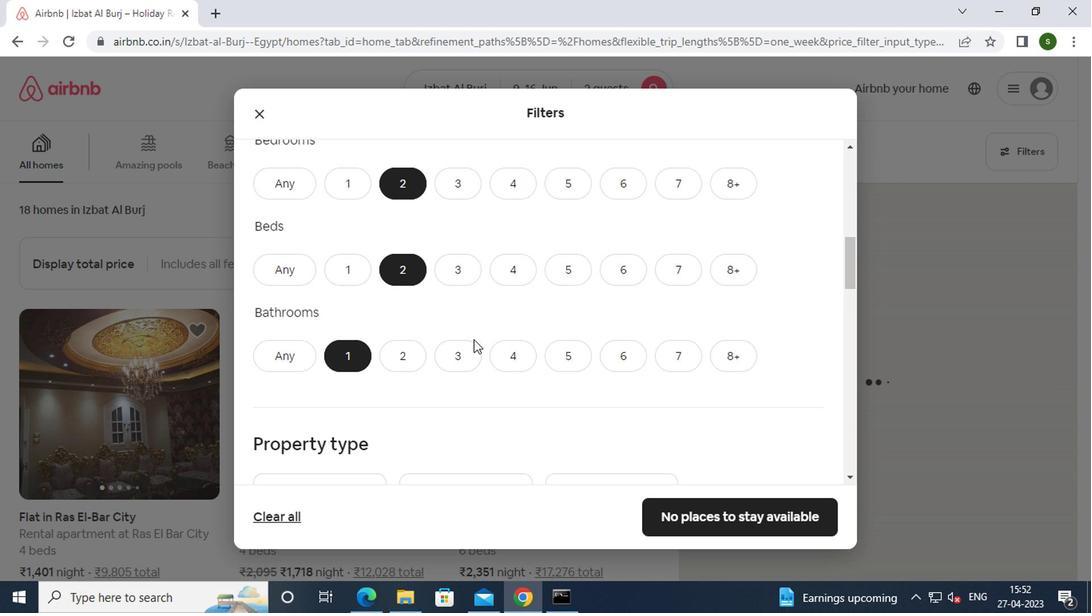 
Action: Mouse moved to (349, 274)
Screenshot: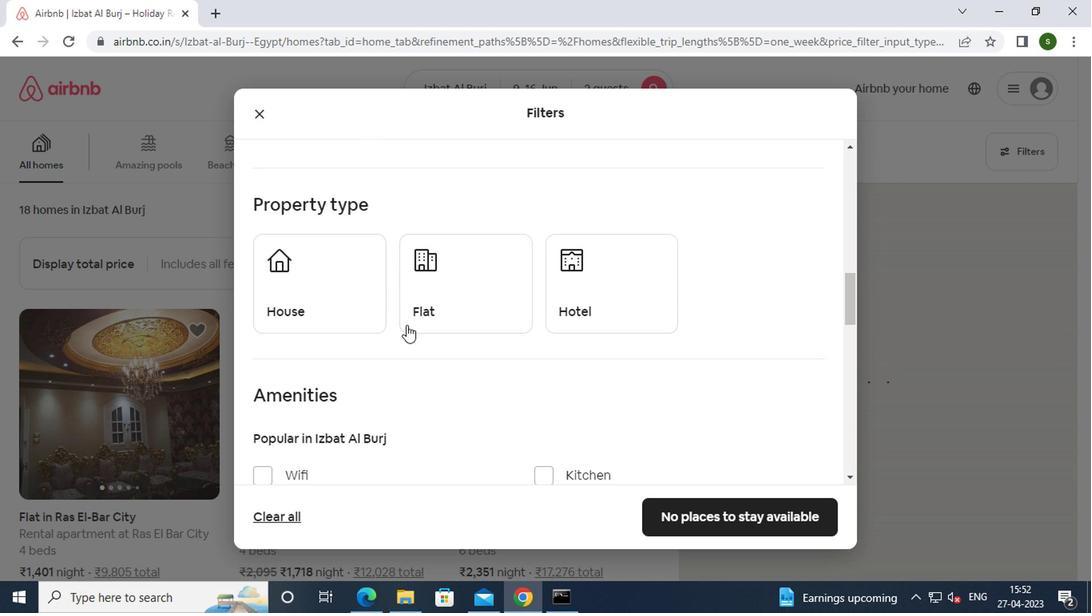 
Action: Mouse pressed left at (349, 274)
Screenshot: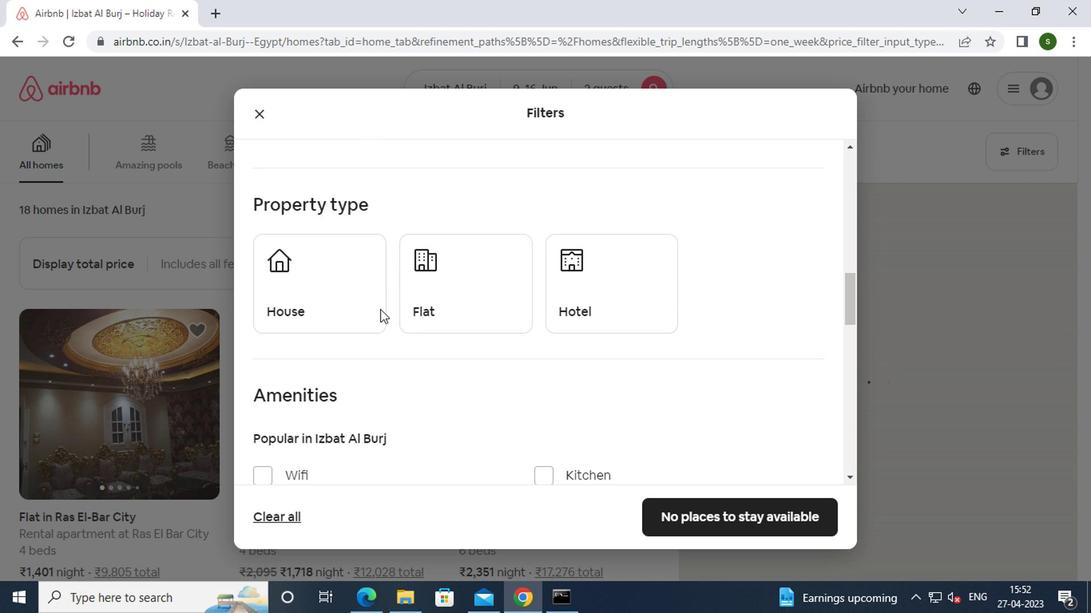 
Action: Mouse moved to (430, 272)
Screenshot: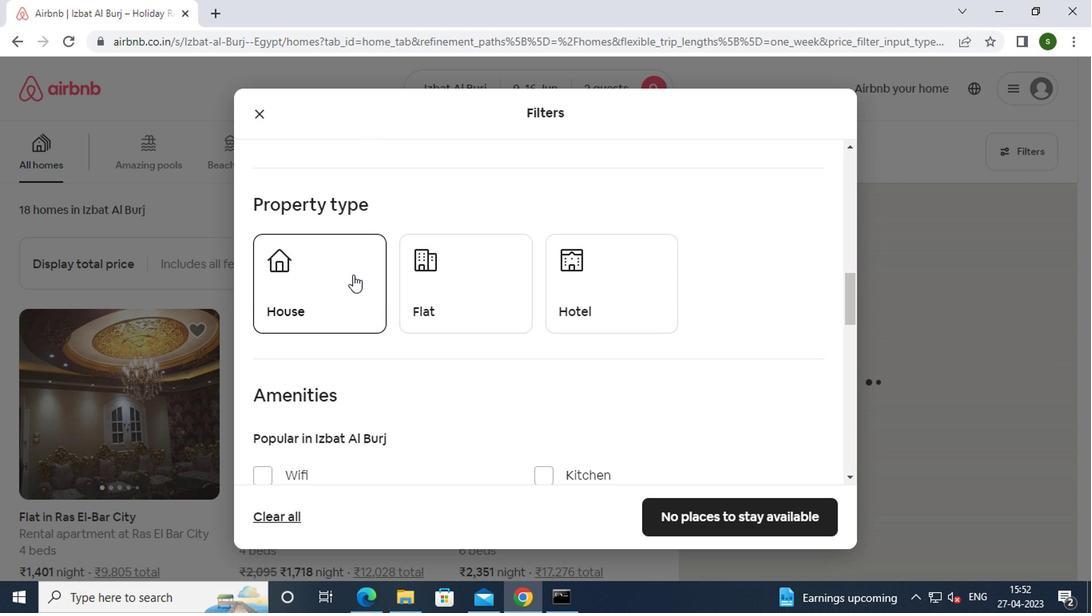 
Action: Mouse pressed left at (430, 272)
Screenshot: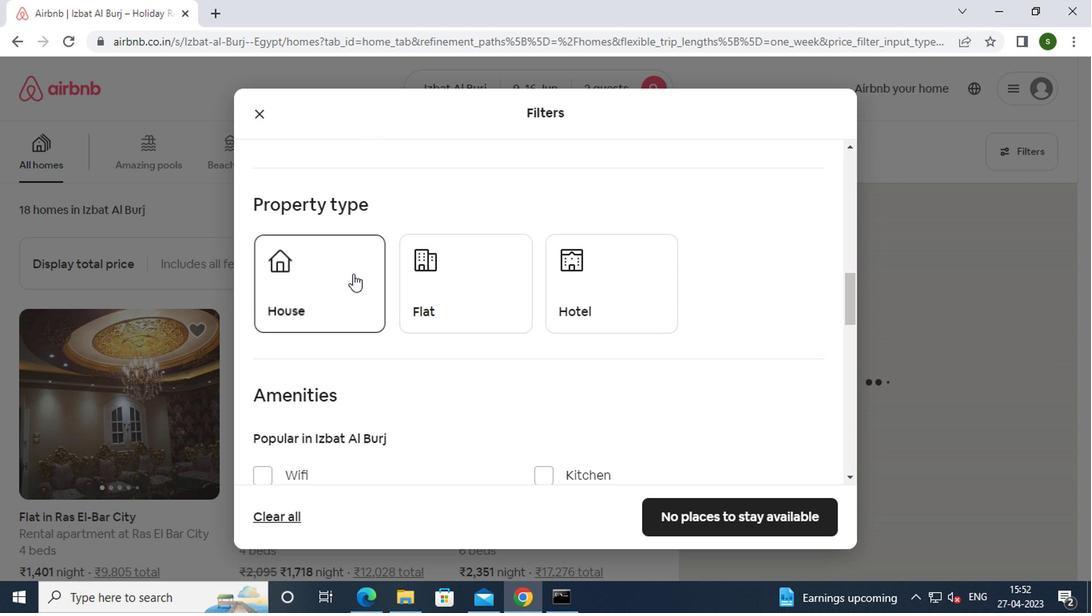 
Action: Mouse moved to (498, 287)
Screenshot: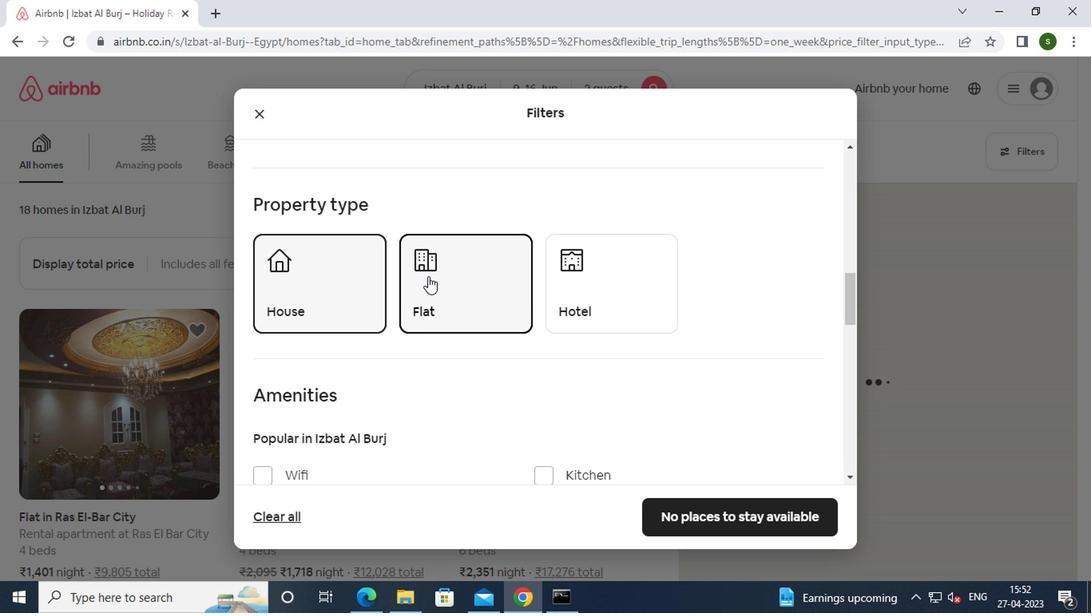 
Action: Mouse scrolled (498, 287) with delta (0, 0)
Screenshot: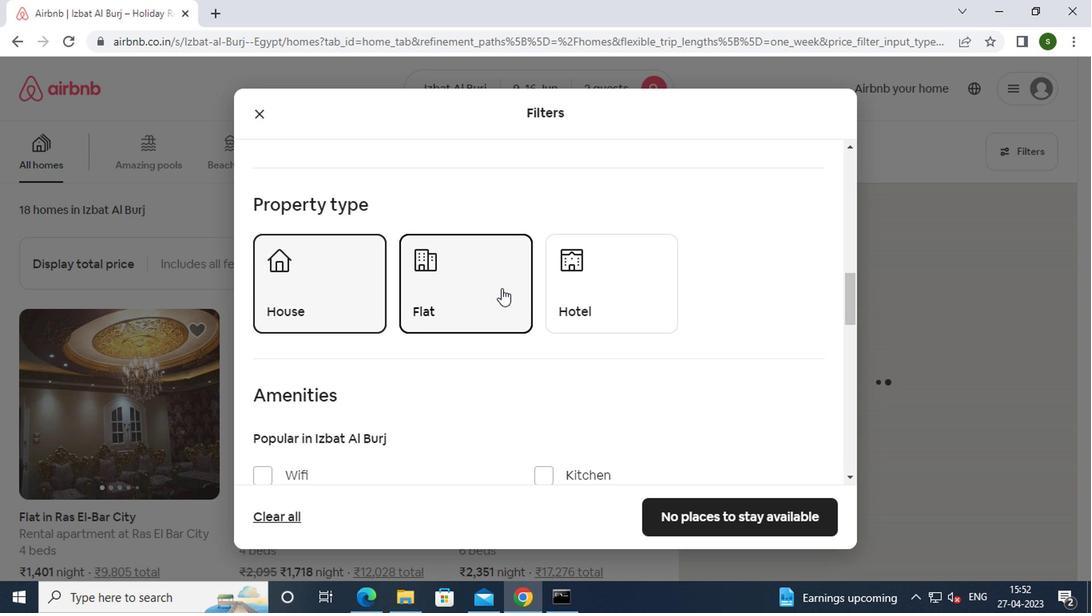 
Action: Mouse scrolled (498, 287) with delta (0, 0)
Screenshot: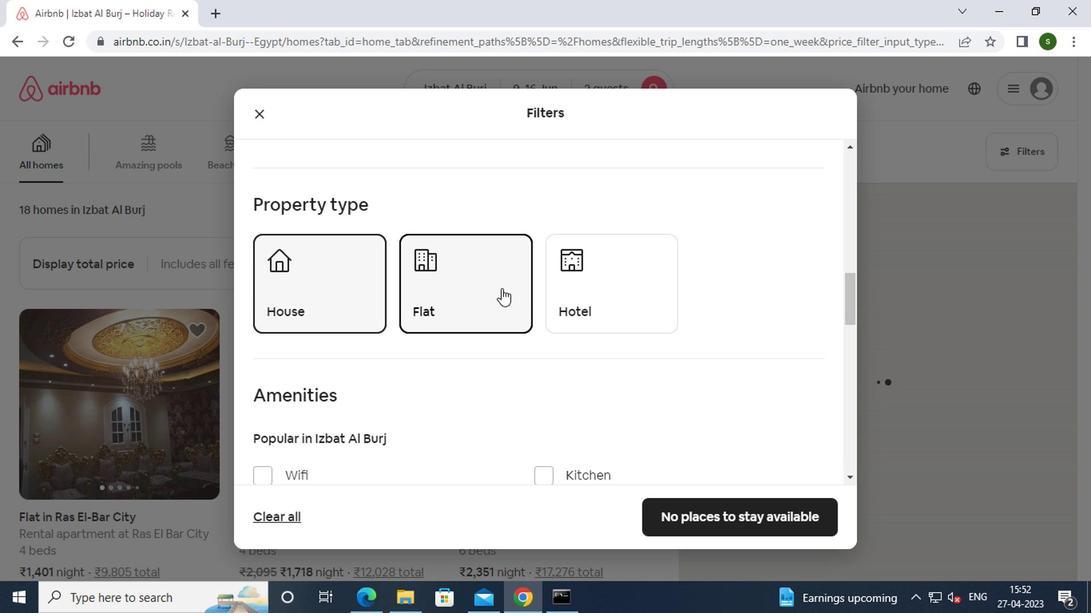 
Action: Mouse scrolled (498, 287) with delta (0, 0)
Screenshot: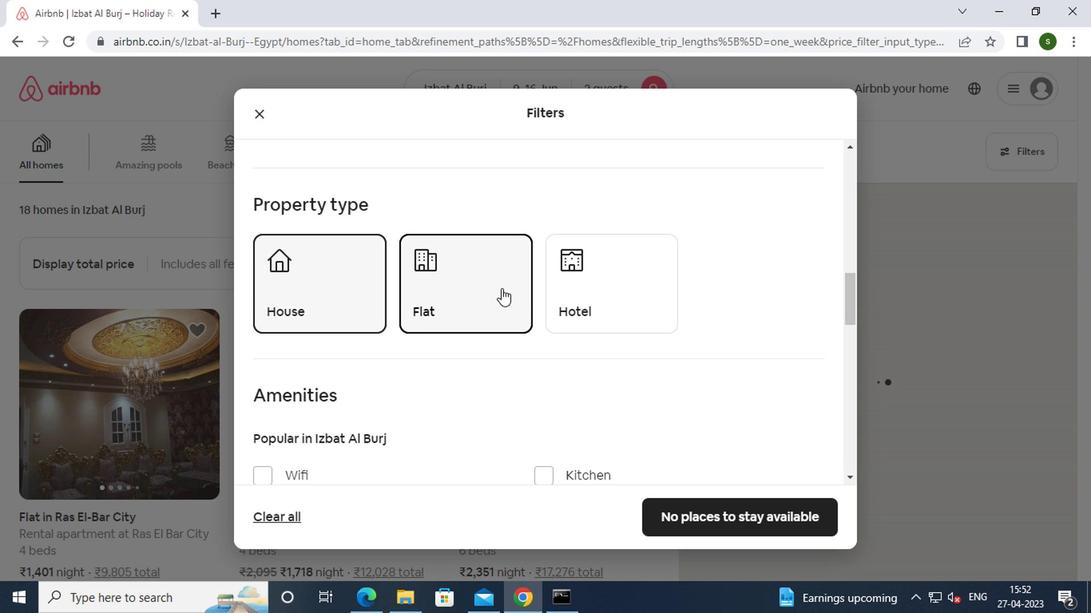 
Action: Mouse scrolled (498, 287) with delta (0, 0)
Screenshot: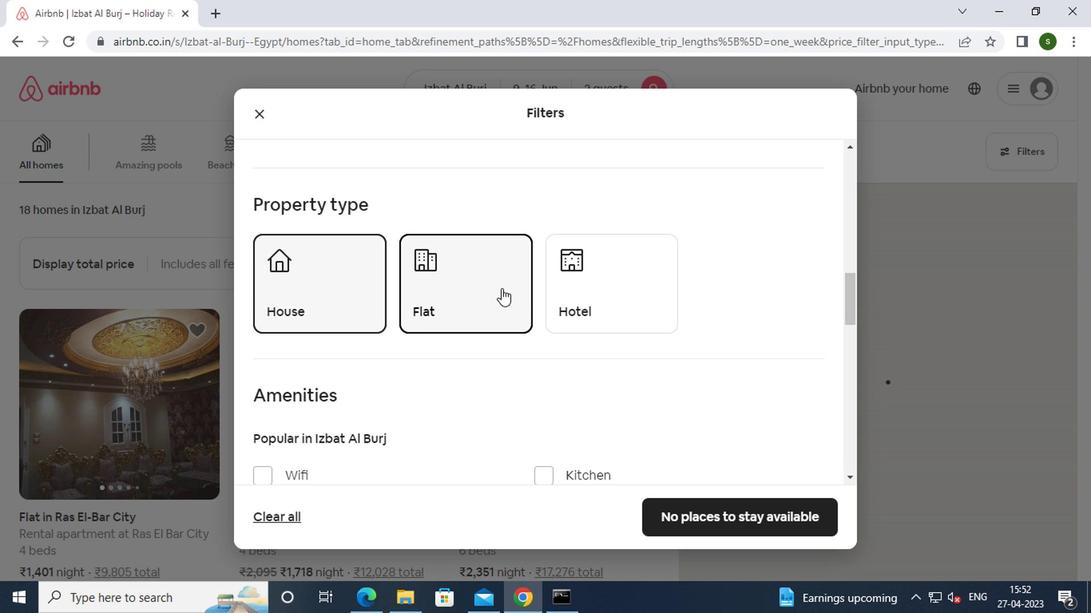 
Action: Mouse scrolled (498, 287) with delta (0, 0)
Screenshot: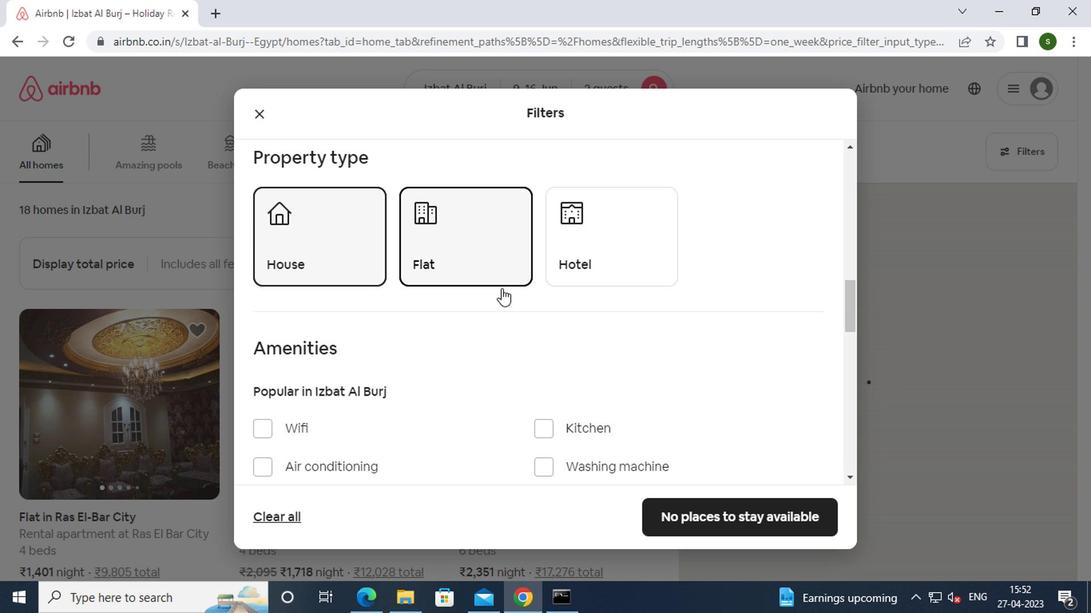 
Action: Mouse scrolled (498, 287) with delta (0, 0)
Screenshot: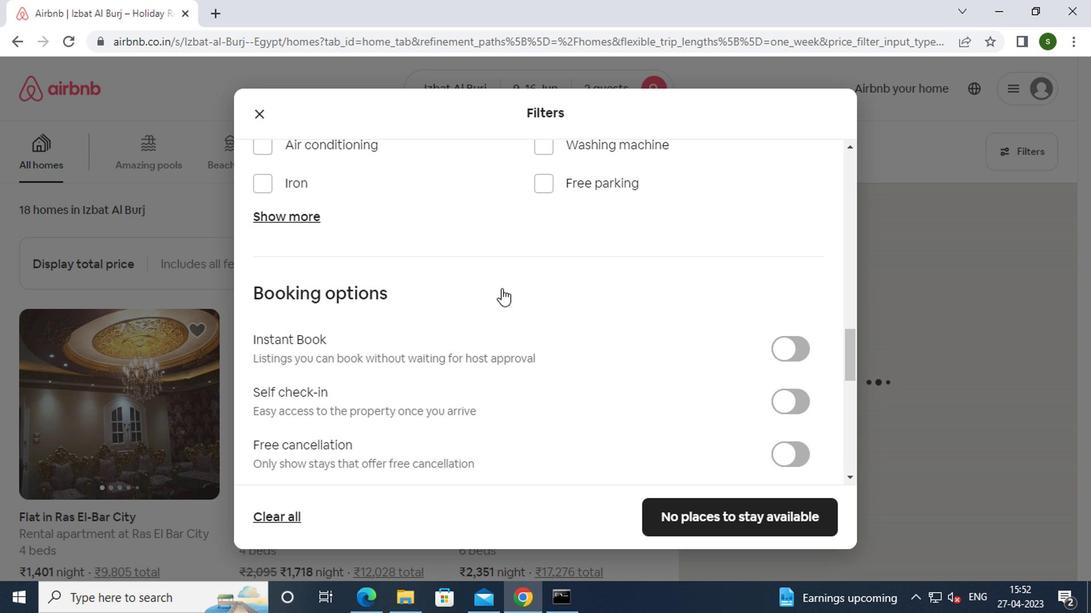 
Action: Mouse moved to (774, 287)
Screenshot: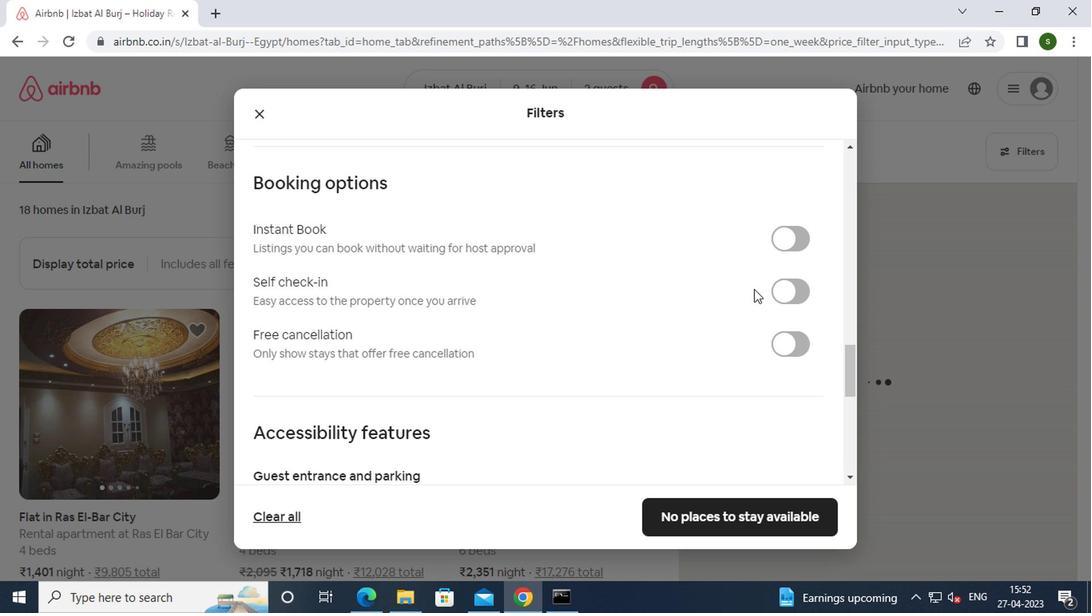 
Action: Mouse pressed left at (774, 287)
Screenshot: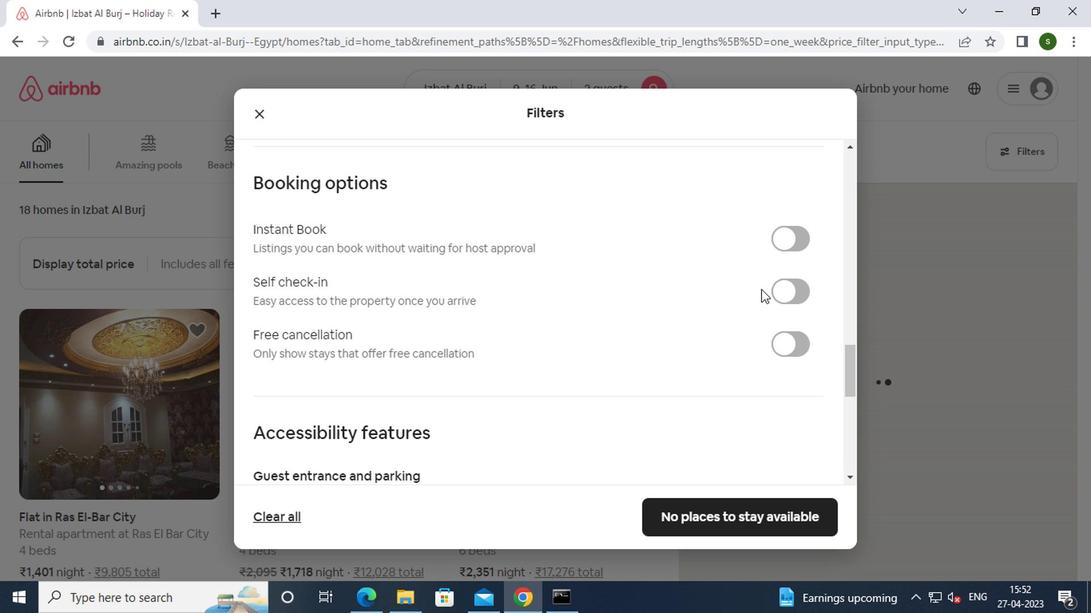 
Action: Mouse moved to (397, 287)
Screenshot: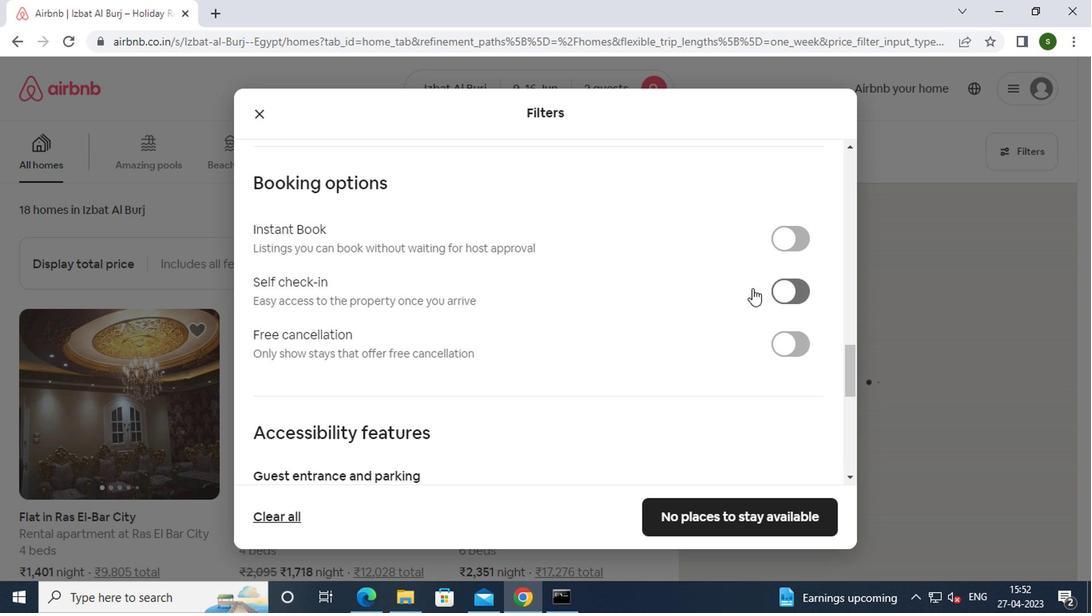 
Action: Mouse scrolled (397, 287) with delta (0, 0)
Screenshot: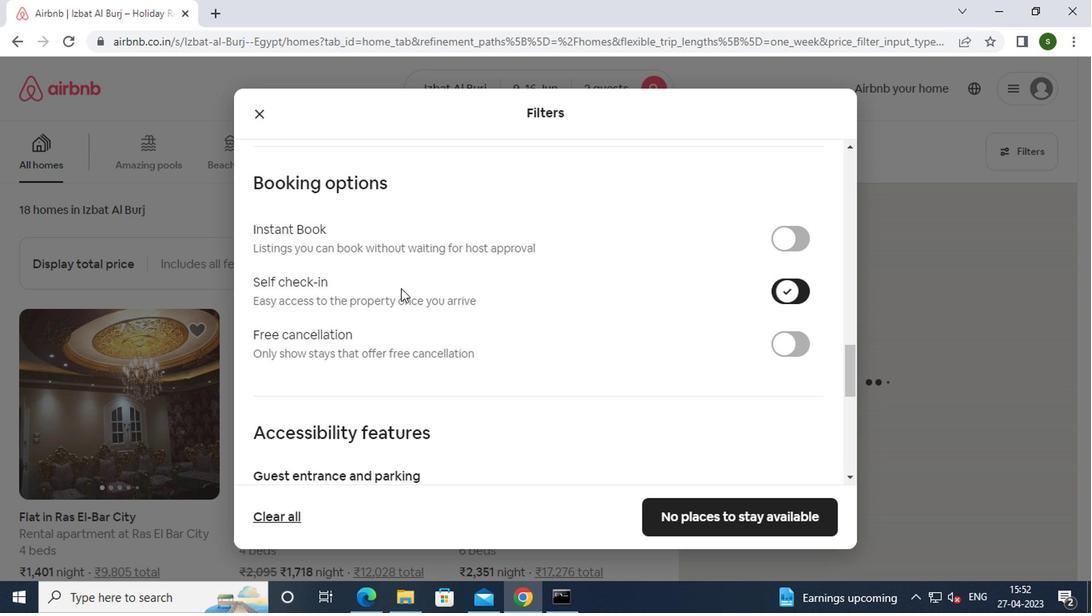 
Action: Mouse scrolled (397, 287) with delta (0, 0)
Screenshot: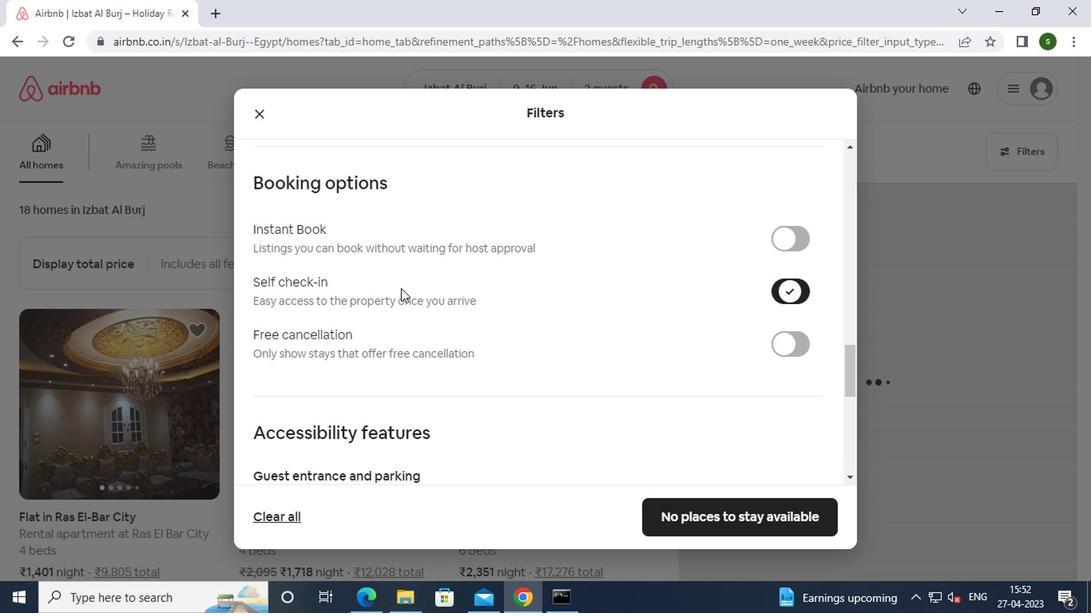 
Action: Mouse scrolled (397, 287) with delta (0, 0)
Screenshot: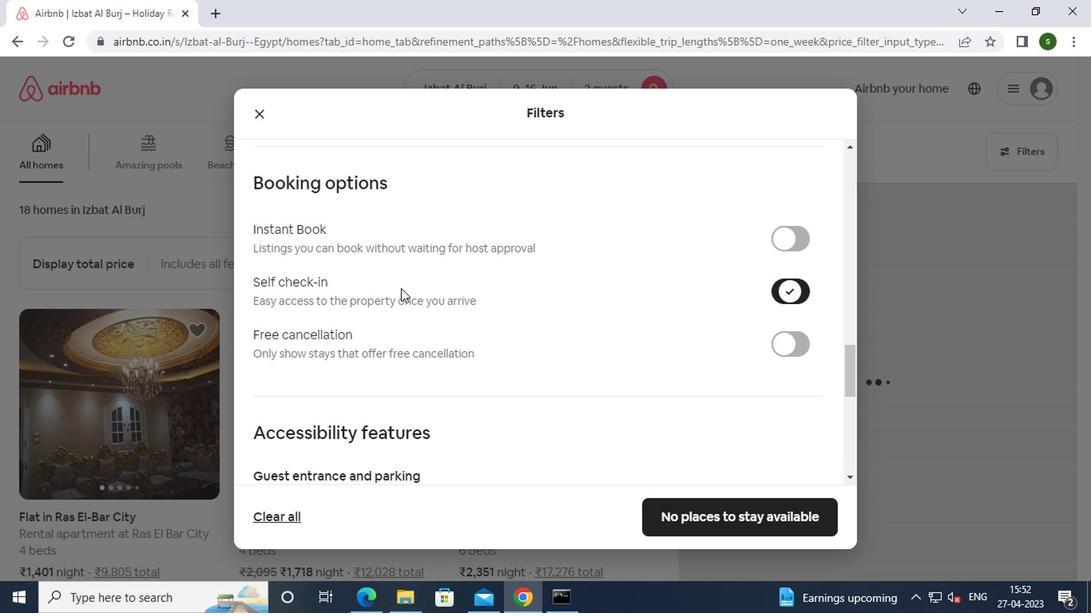 
Action: Mouse scrolled (397, 287) with delta (0, 0)
Screenshot: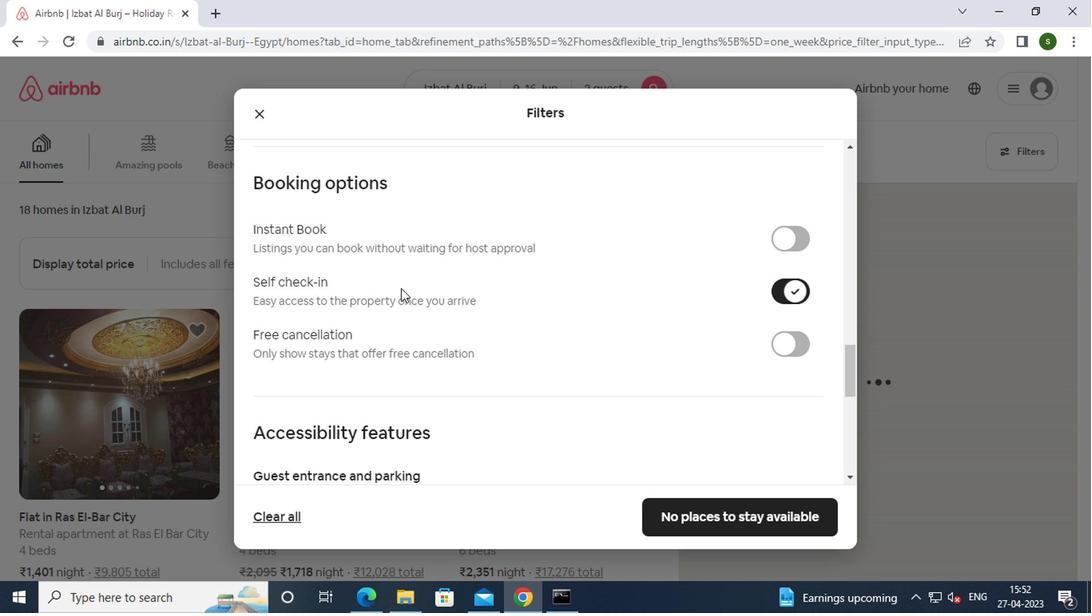 
Action: Mouse scrolled (397, 287) with delta (0, 0)
Screenshot: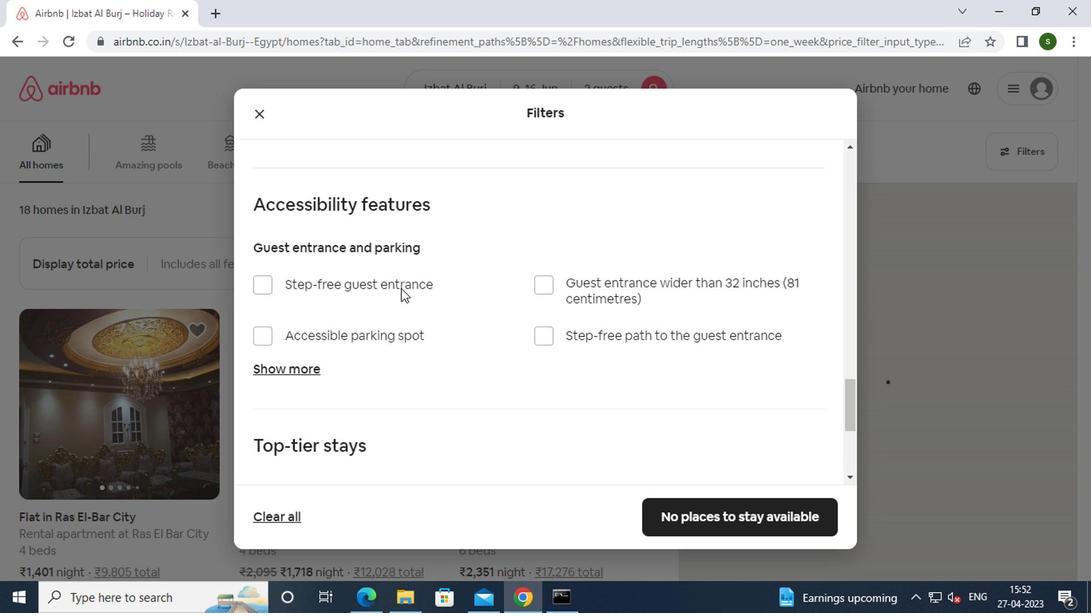 
Action: Mouse scrolled (397, 287) with delta (0, 0)
Screenshot: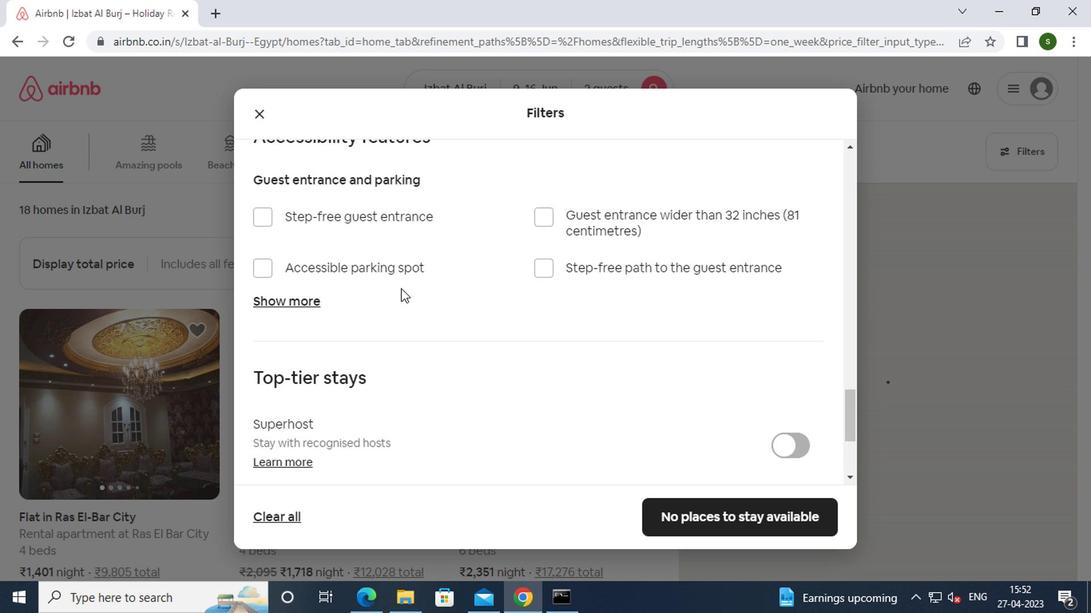 
Action: Mouse scrolled (397, 287) with delta (0, 0)
Screenshot: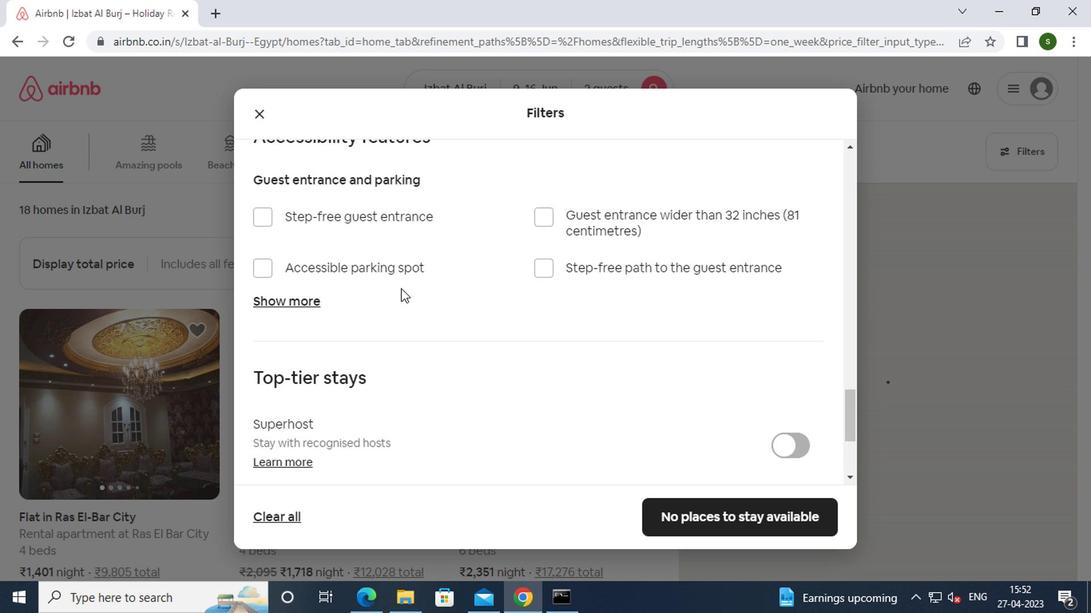 
Action: Mouse scrolled (397, 287) with delta (0, 0)
Screenshot: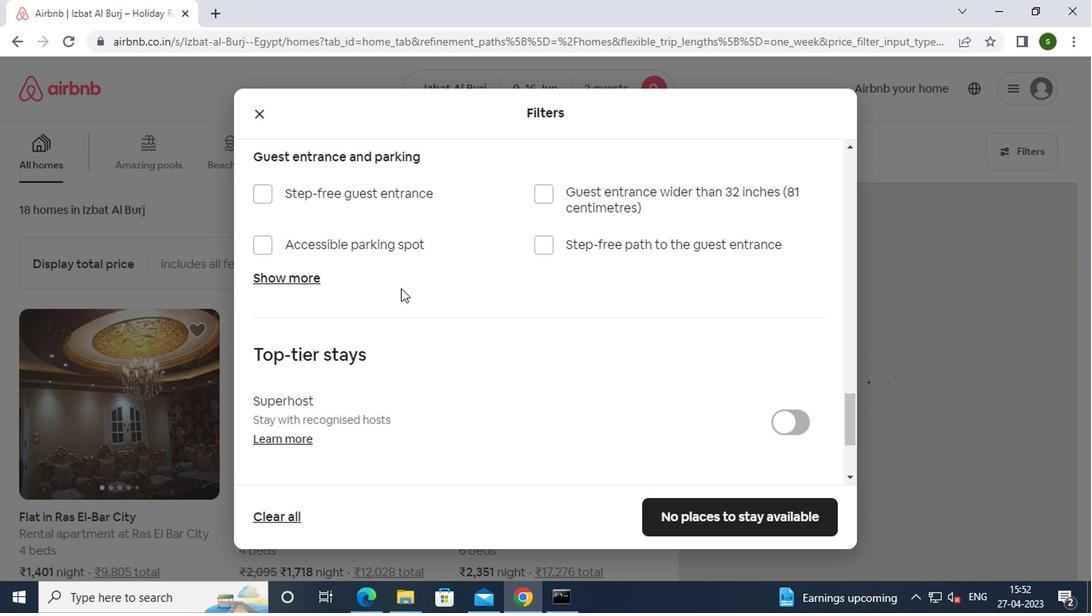 
Action: Mouse moved to (273, 390)
Screenshot: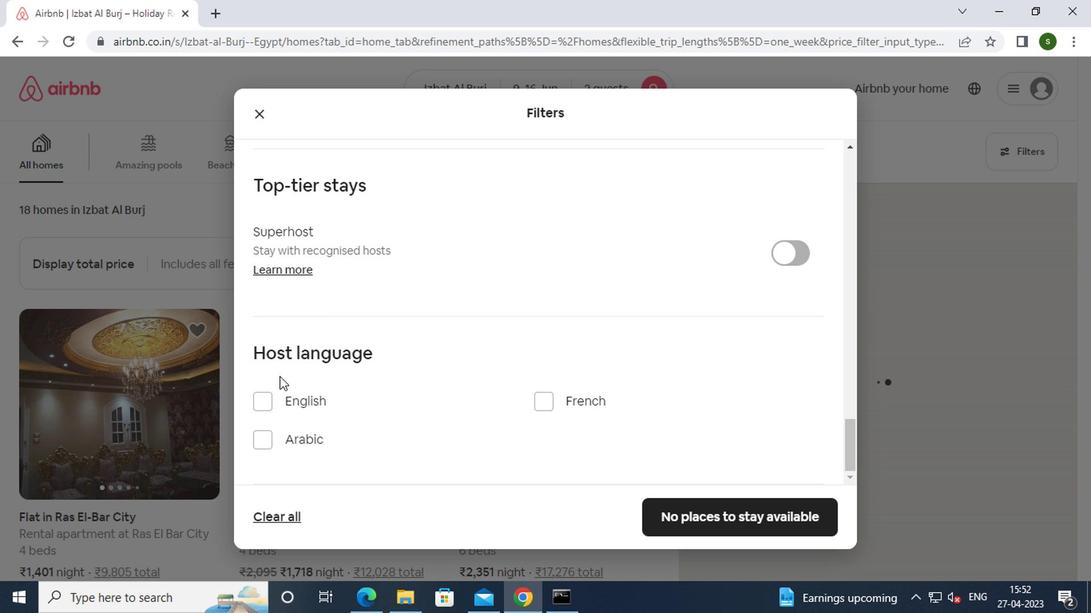 
Action: Mouse pressed left at (273, 390)
Screenshot: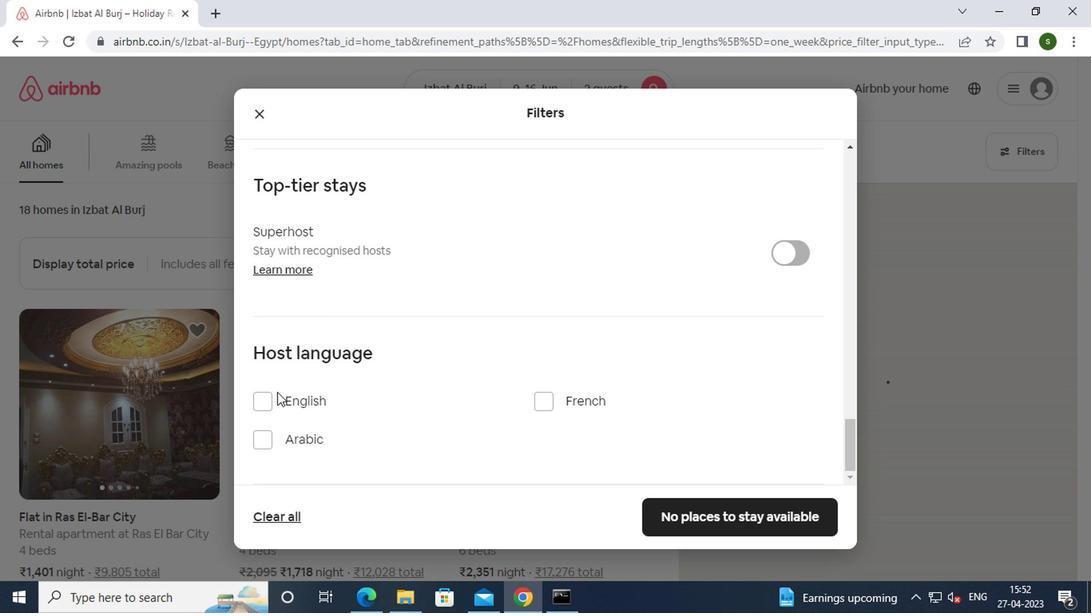 
Action: Mouse moved to (684, 516)
Screenshot: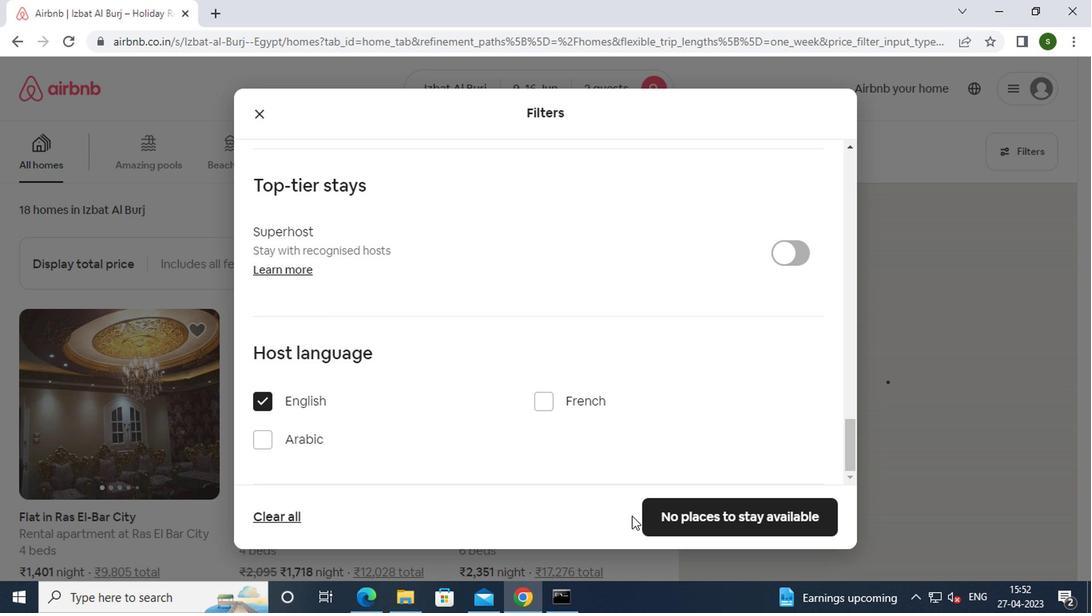 
Action: Mouse pressed left at (684, 516)
Screenshot: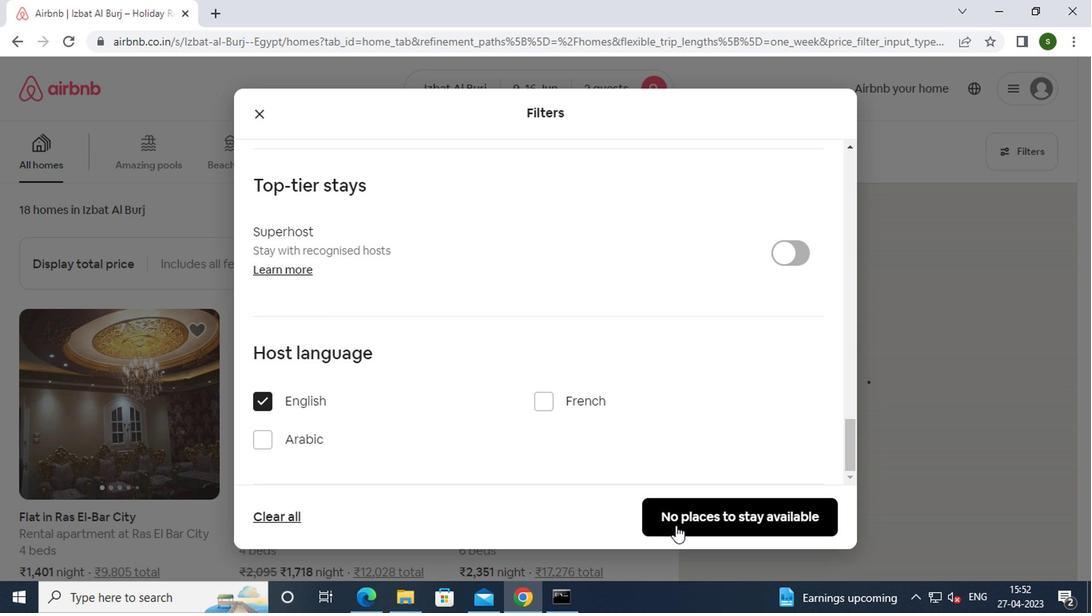 
Action: Mouse moved to (678, 488)
Screenshot: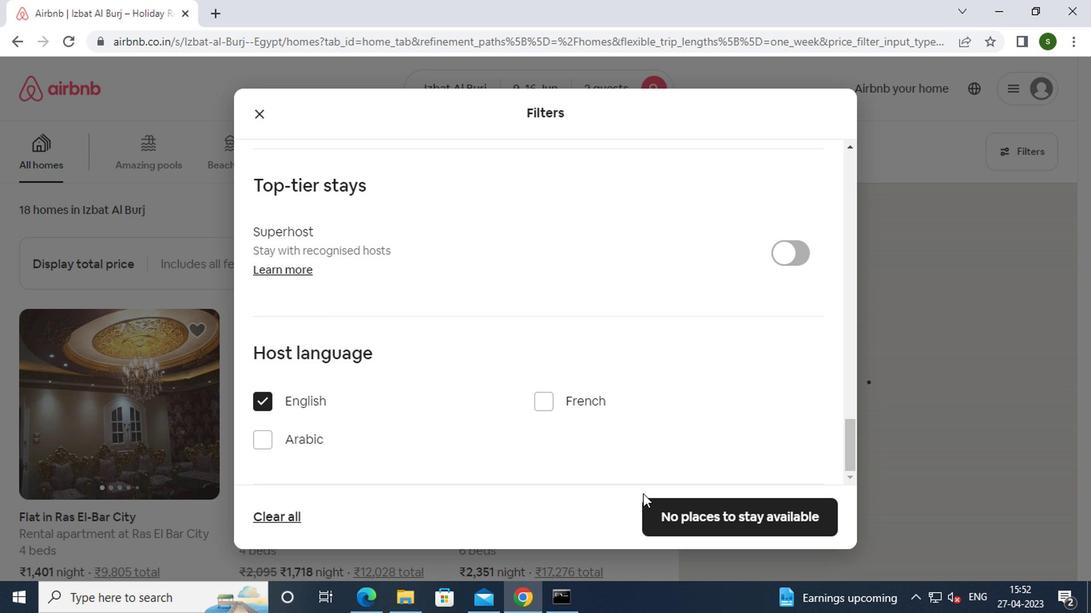 
Action: Mouse pressed left at (678, 488)
Screenshot: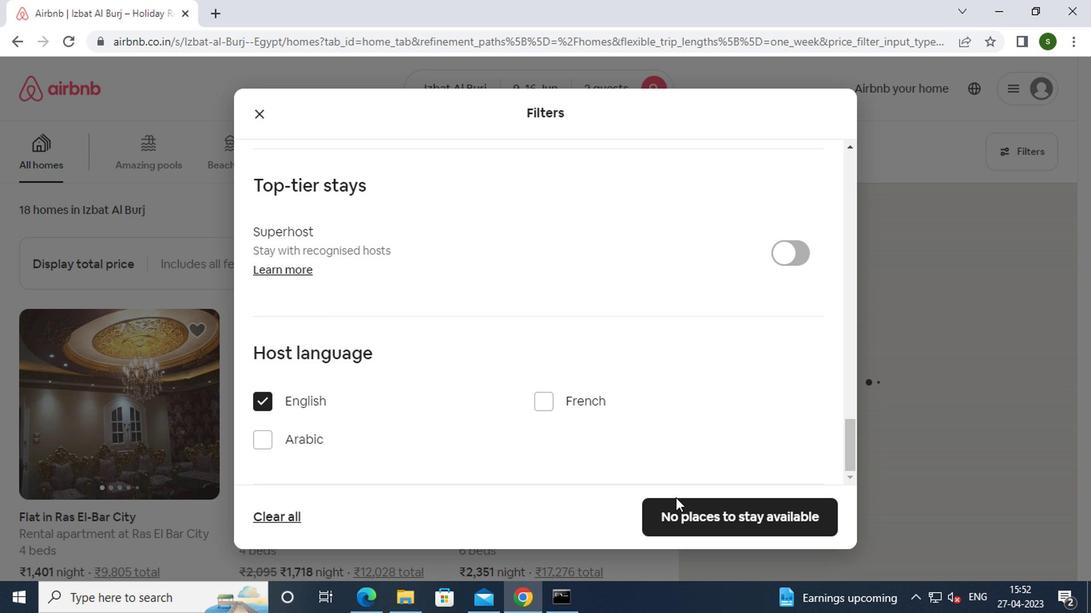 
Action: Mouse moved to (574, 356)
Screenshot: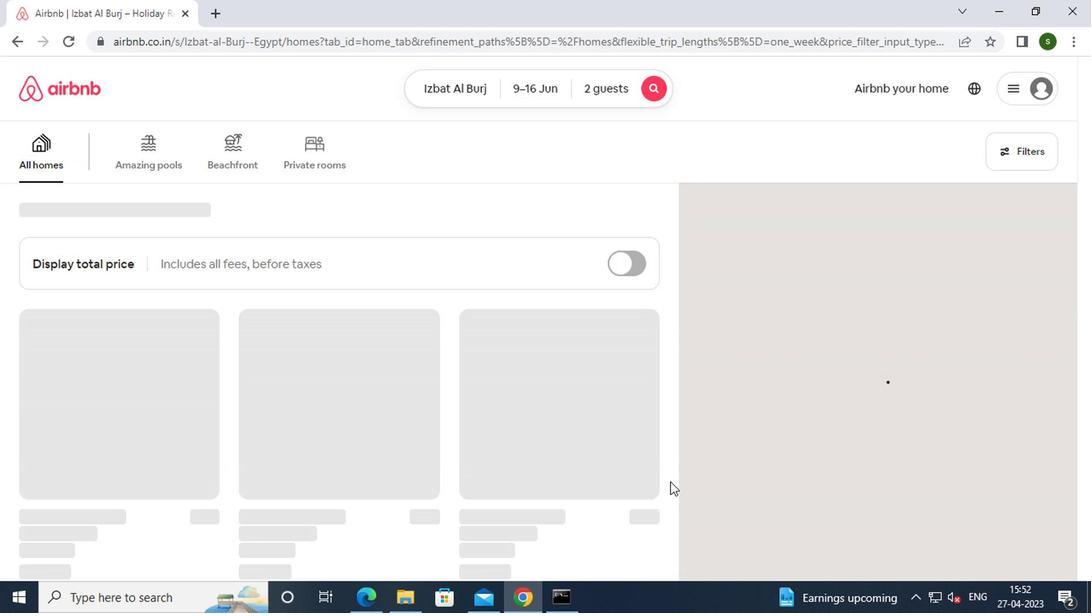 
